 Task: Look for space in Bad Arolsen, Germany from 22nd June, 2023 to 30th June, 2023 for 2 adults in price range Rs.7000 to Rs.15000. Place can be entire place with 1  bedroom having 1 bed and 1 bathroom. Property type can be house, flat, guest house, hotel. Booking option can be shelf check-in. Required host language is English.
Action: Mouse moved to (575, 78)
Screenshot: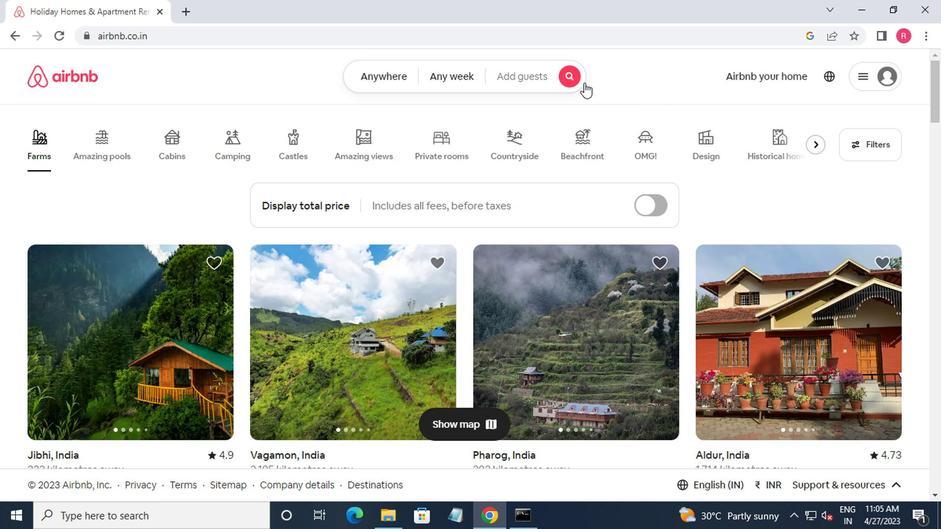 
Action: Mouse pressed left at (575, 78)
Screenshot: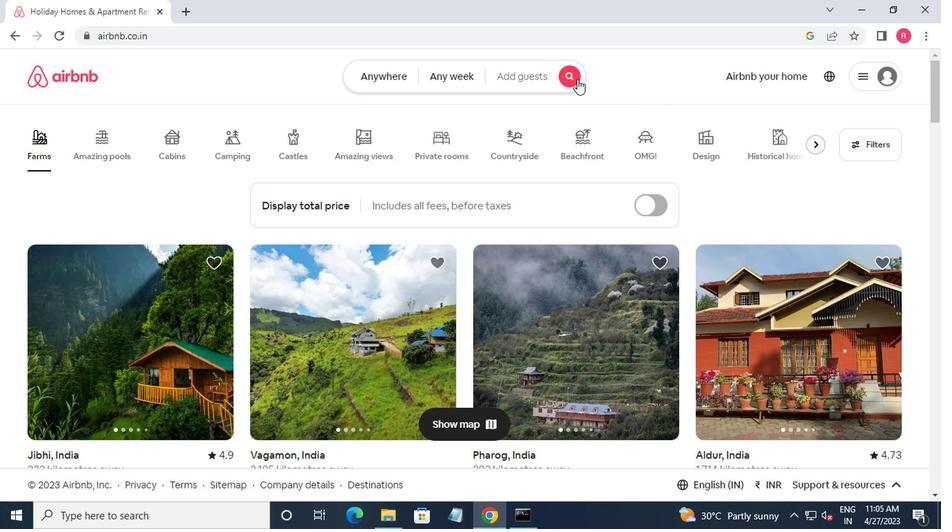 
Action: Mouse moved to (321, 131)
Screenshot: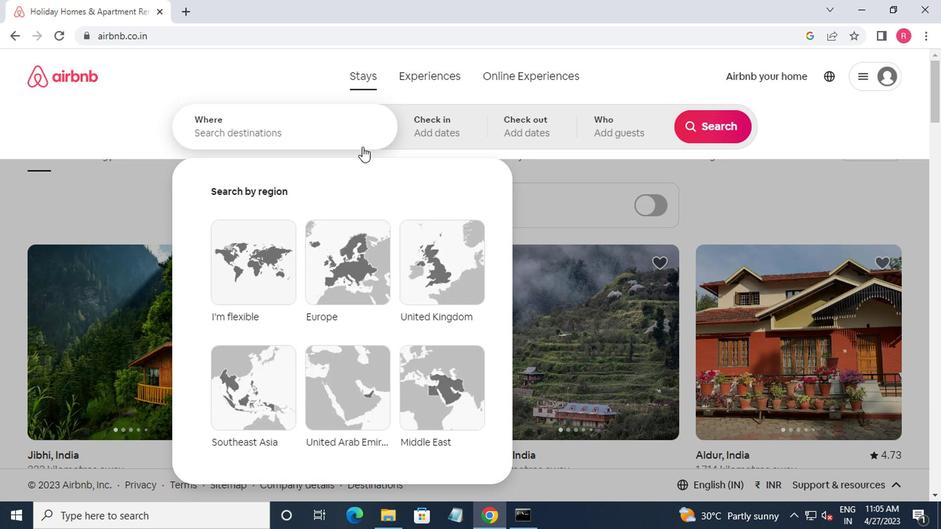 
Action: Mouse pressed left at (321, 131)
Screenshot: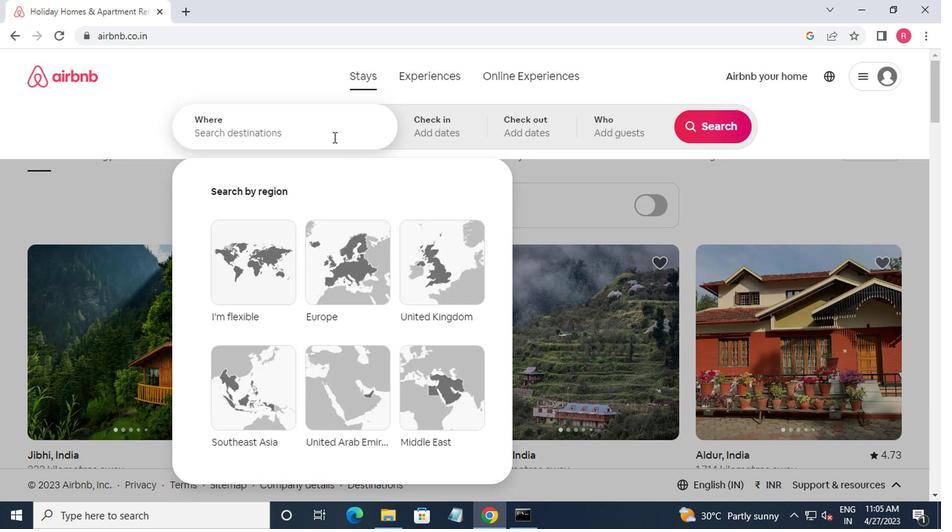 
Action: Mouse moved to (357, 167)
Screenshot: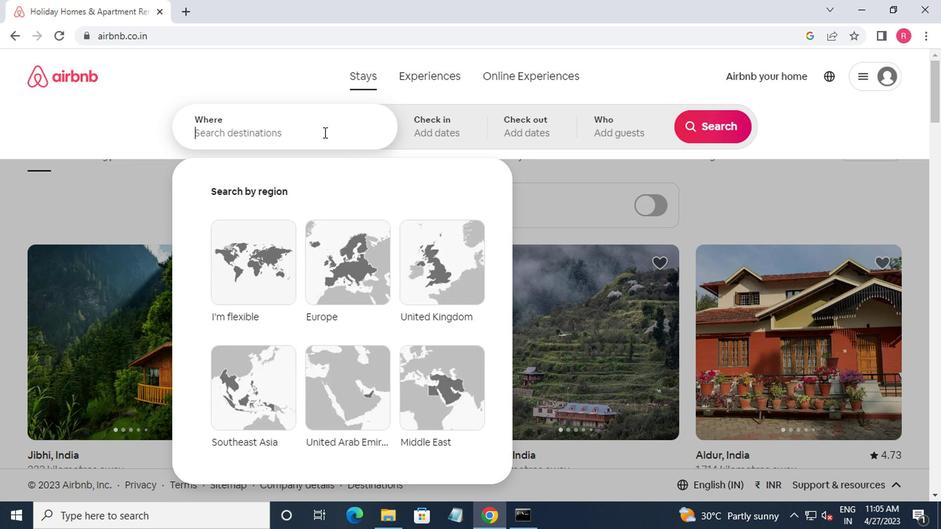 
Action: Key pressed bad<Key.space>arolsen,ger<Key.backspace><Key.down><Key.enter>
Screenshot: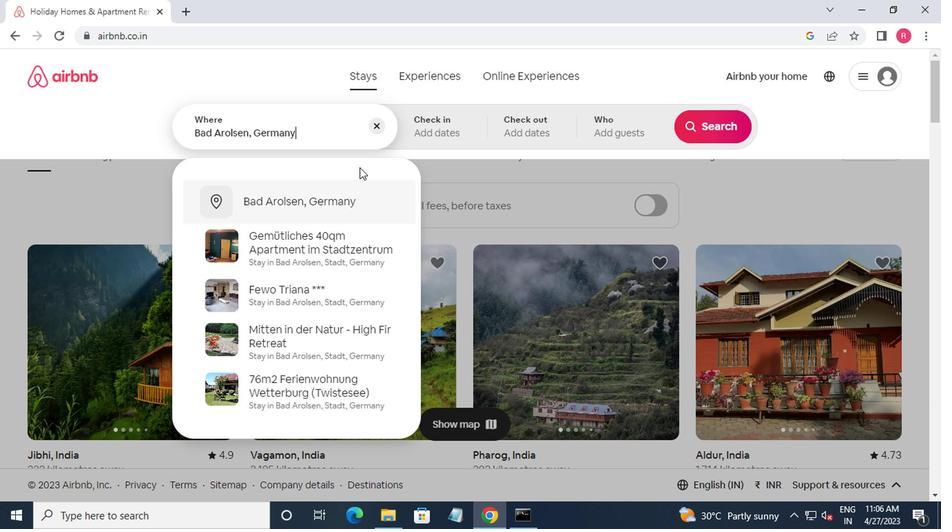 
Action: Mouse moved to (693, 239)
Screenshot: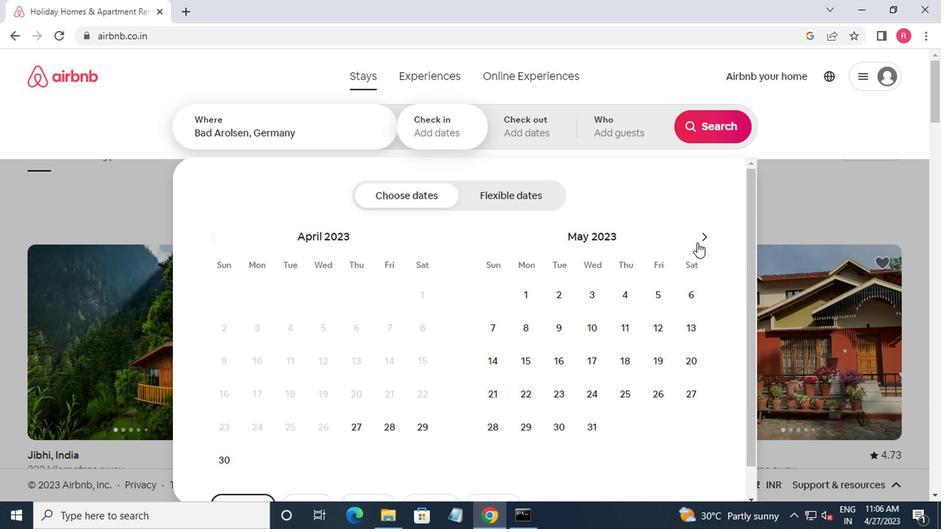 
Action: Mouse pressed left at (693, 239)
Screenshot: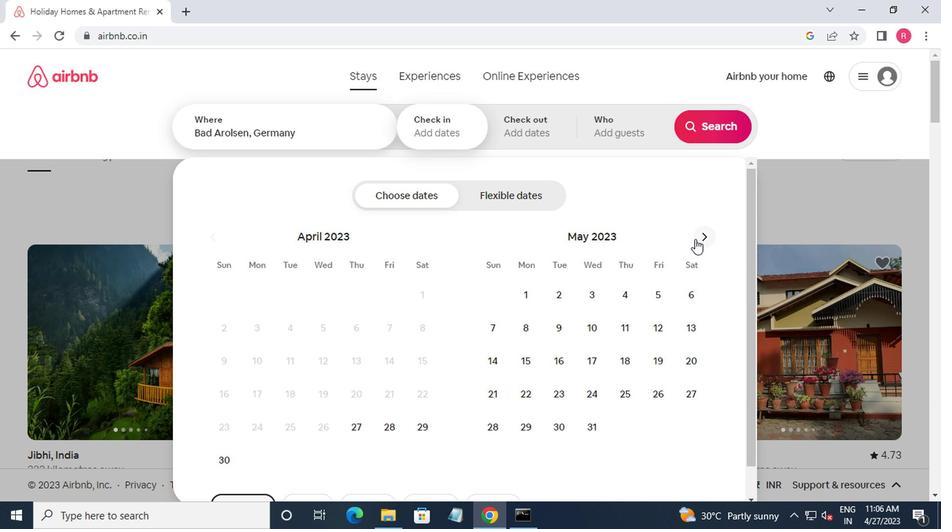 
Action: Mouse moved to (624, 391)
Screenshot: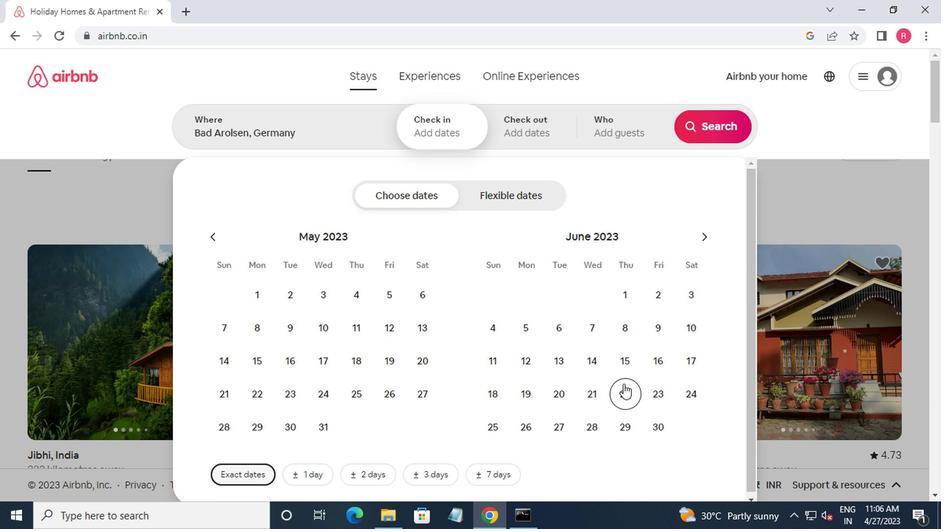 
Action: Mouse pressed left at (624, 391)
Screenshot: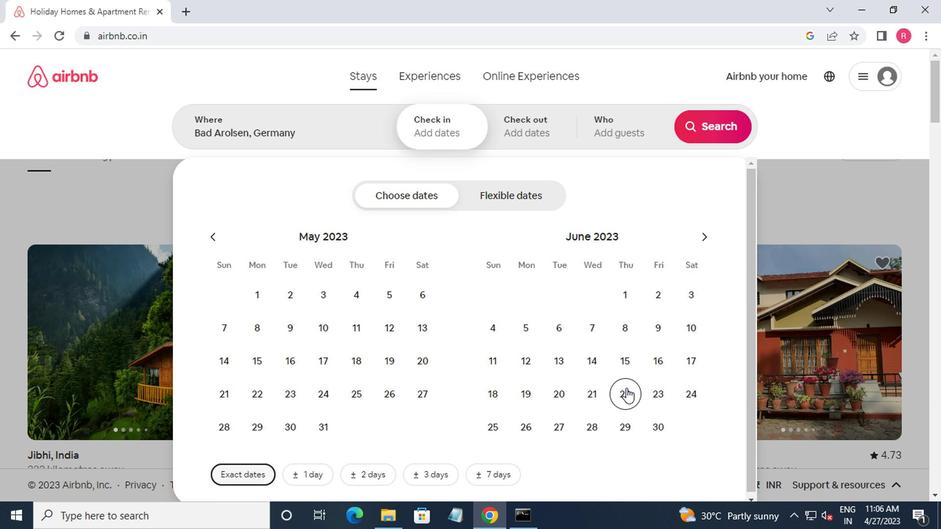 
Action: Mouse moved to (663, 424)
Screenshot: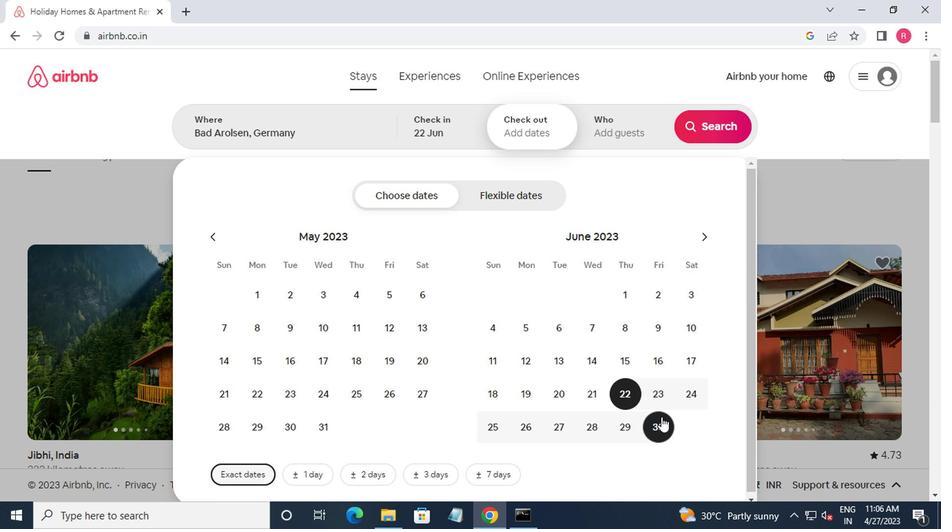
Action: Mouse pressed left at (663, 424)
Screenshot: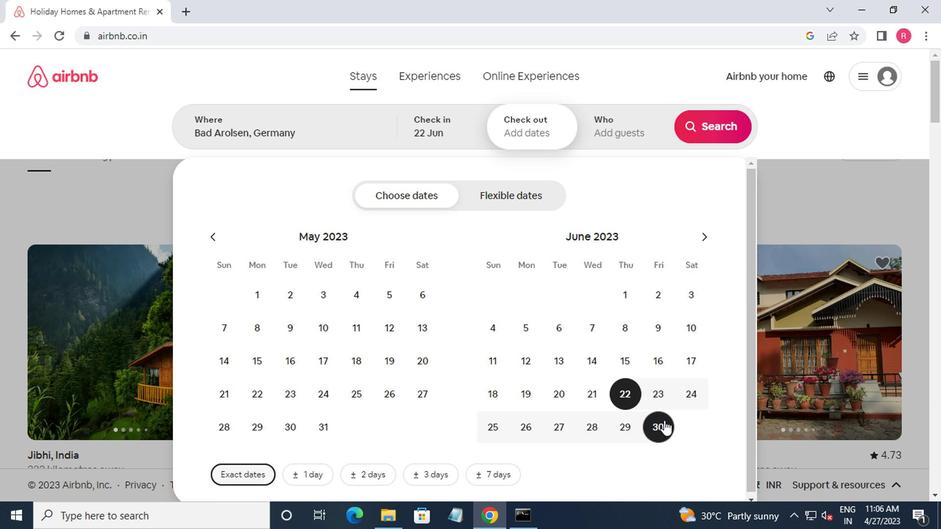
Action: Mouse moved to (602, 135)
Screenshot: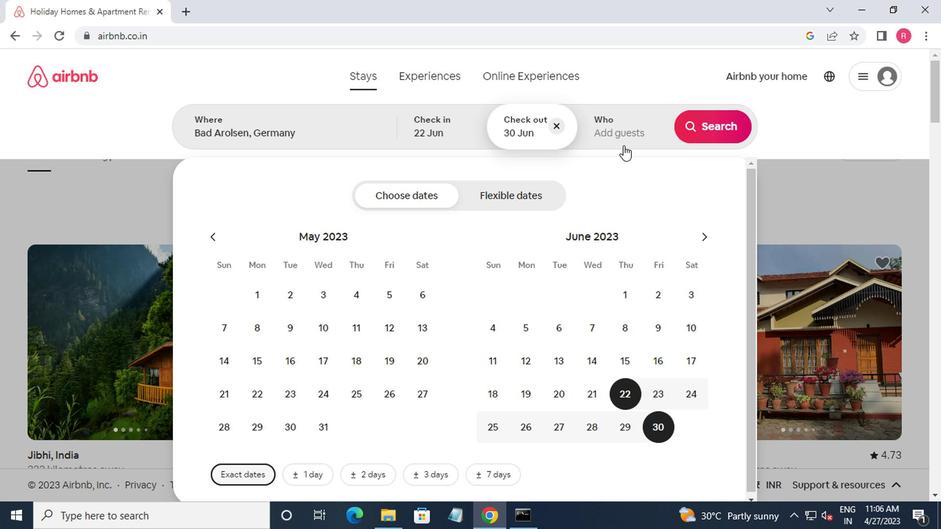 
Action: Mouse pressed left at (602, 135)
Screenshot: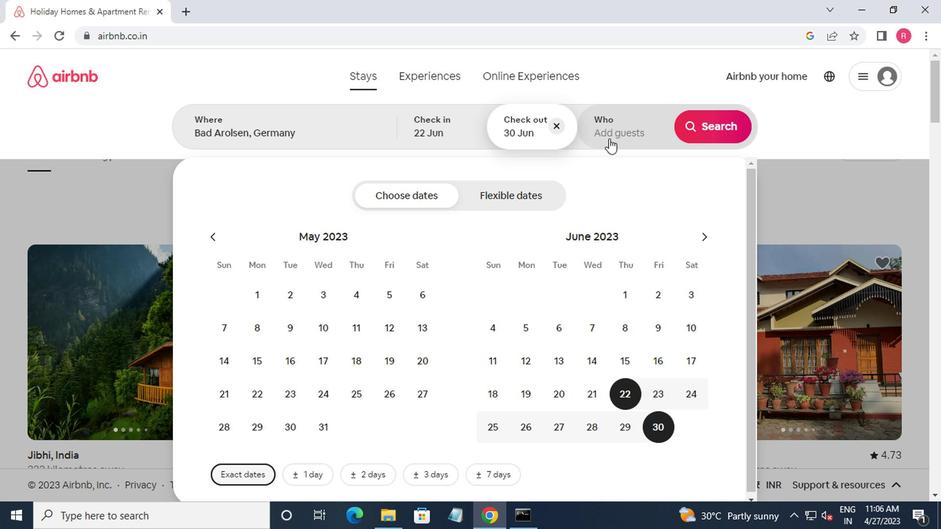 
Action: Mouse moved to (729, 206)
Screenshot: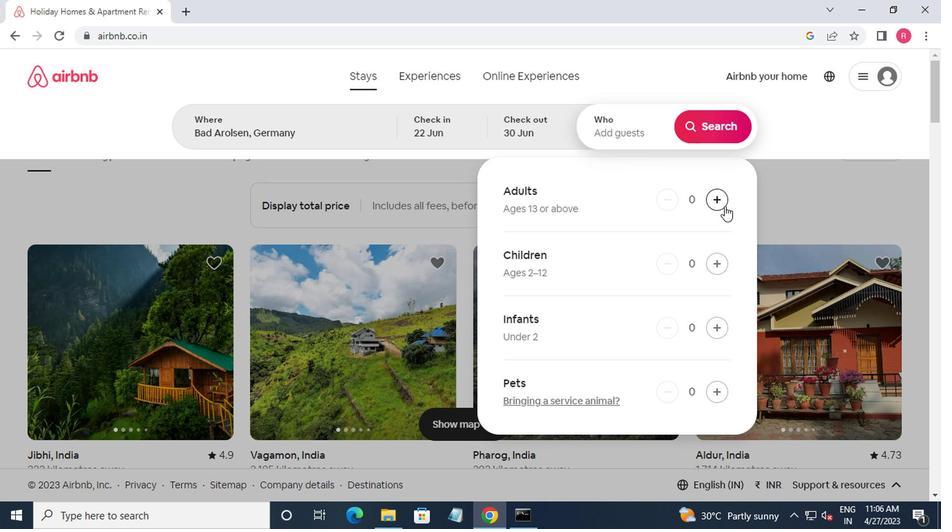 
Action: Mouse pressed left at (729, 206)
Screenshot: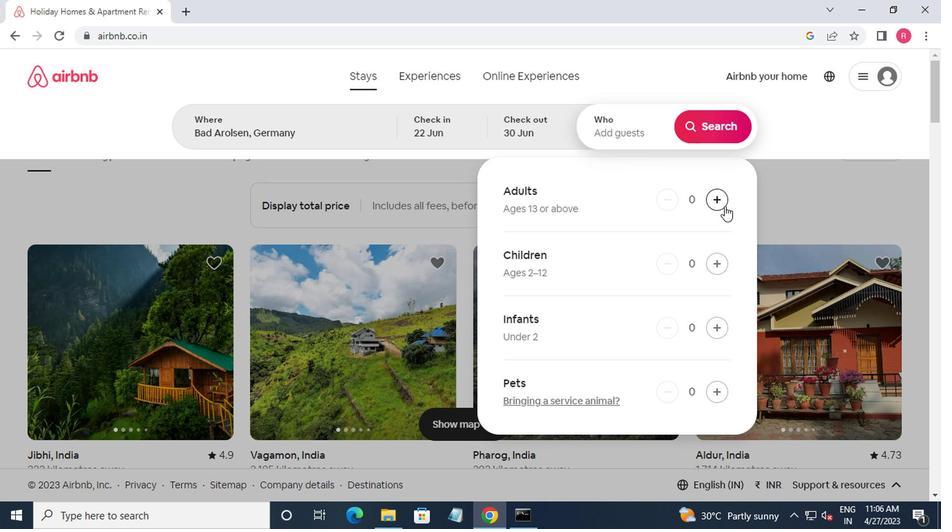 
Action: Mouse moved to (727, 204)
Screenshot: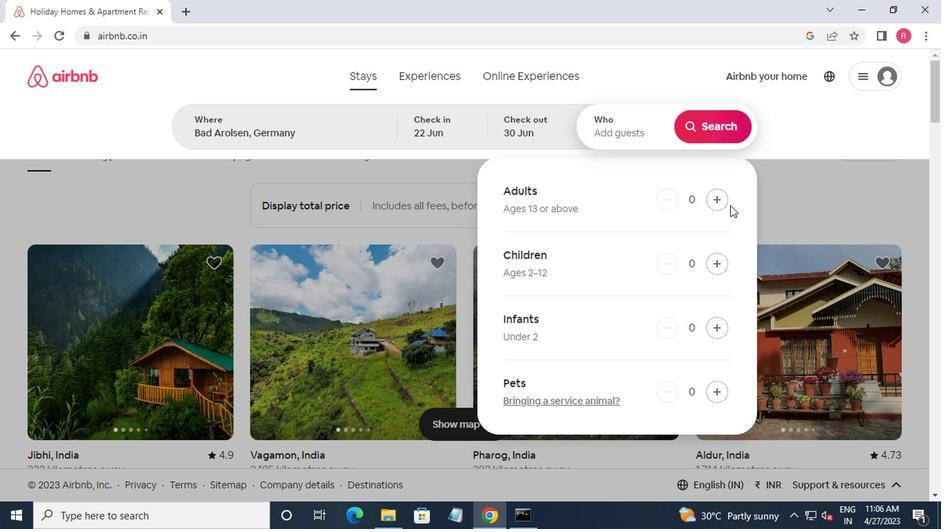 
Action: Mouse pressed left at (727, 204)
Screenshot: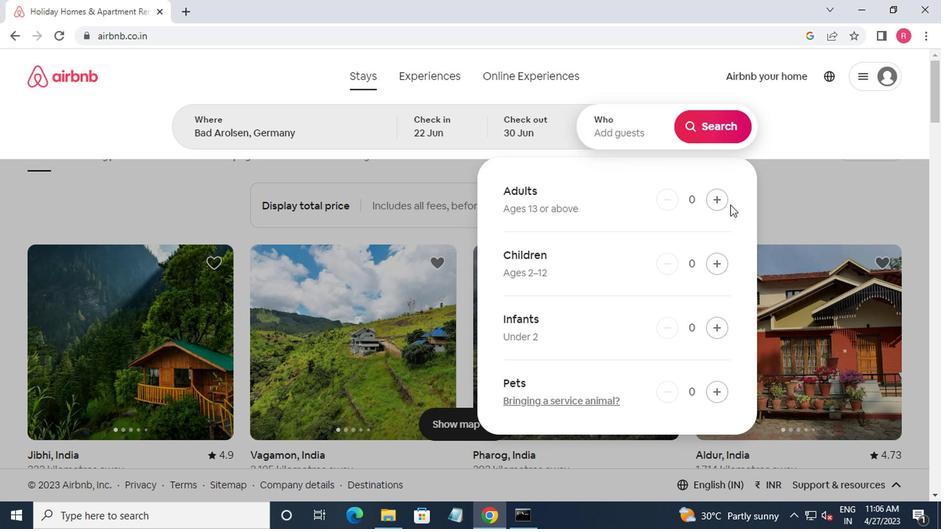 
Action: Mouse moved to (721, 202)
Screenshot: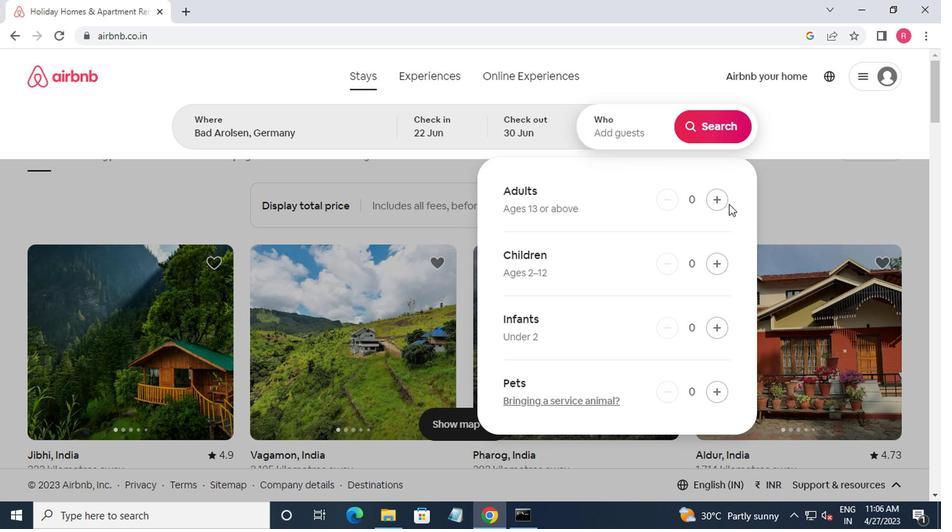 
Action: Mouse pressed left at (721, 202)
Screenshot: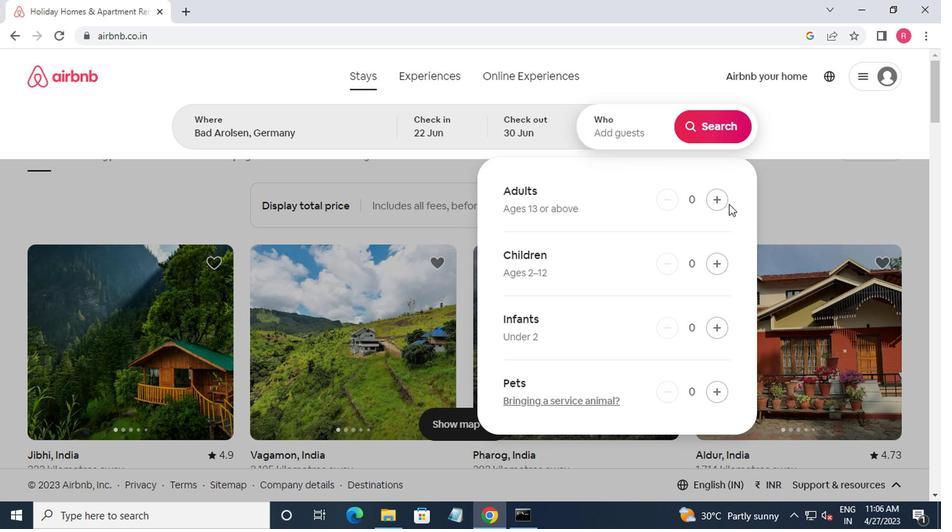 
Action: Mouse pressed left at (721, 202)
Screenshot: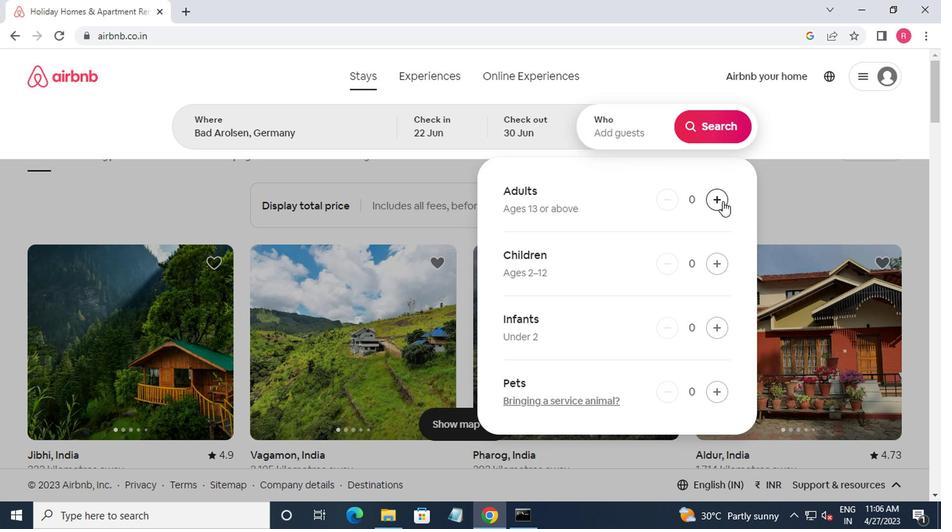 
Action: Mouse moved to (705, 136)
Screenshot: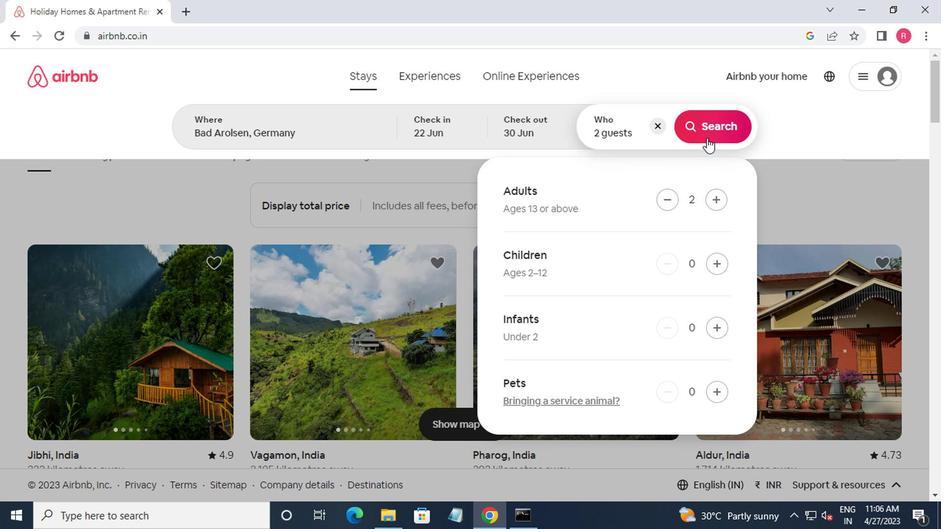 
Action: Mouse pressed left at (705, 136)
Screenshot: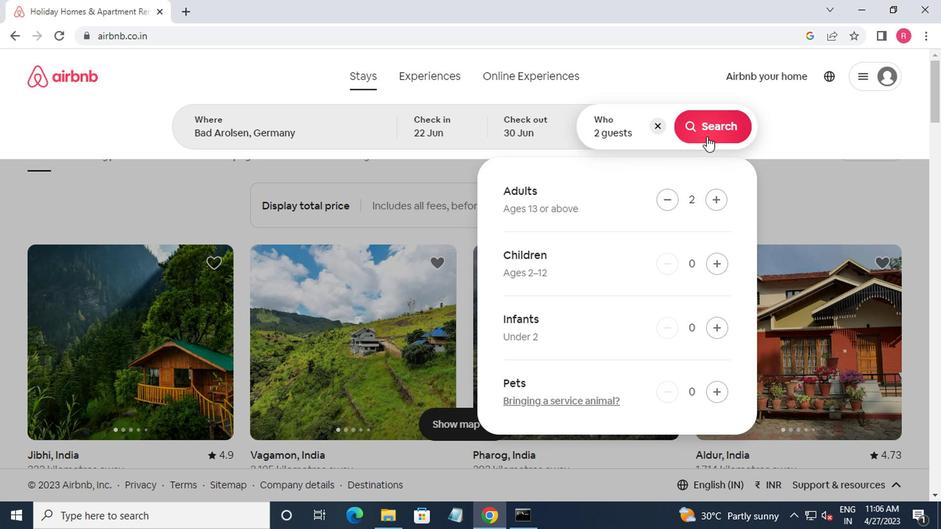 
Action: Mouse moved to (894, 133)
Screenshot: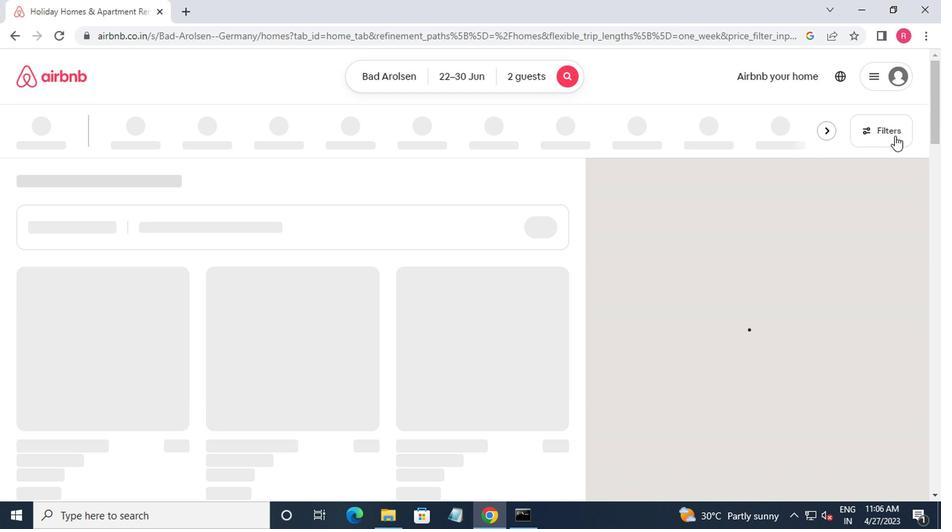 
Action: Mouse pressed left at (894, 133)
Screenshot: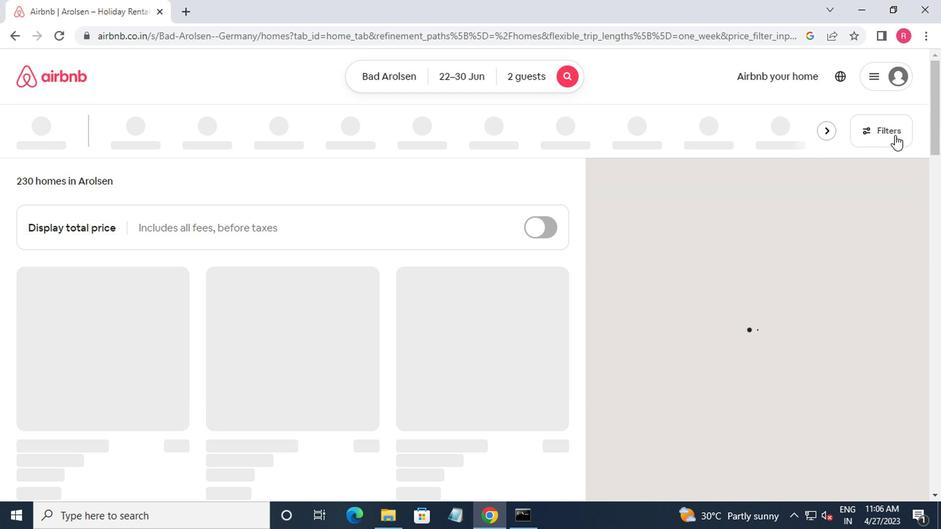
Action: Mouse moved to (380, 309)
Screenshot: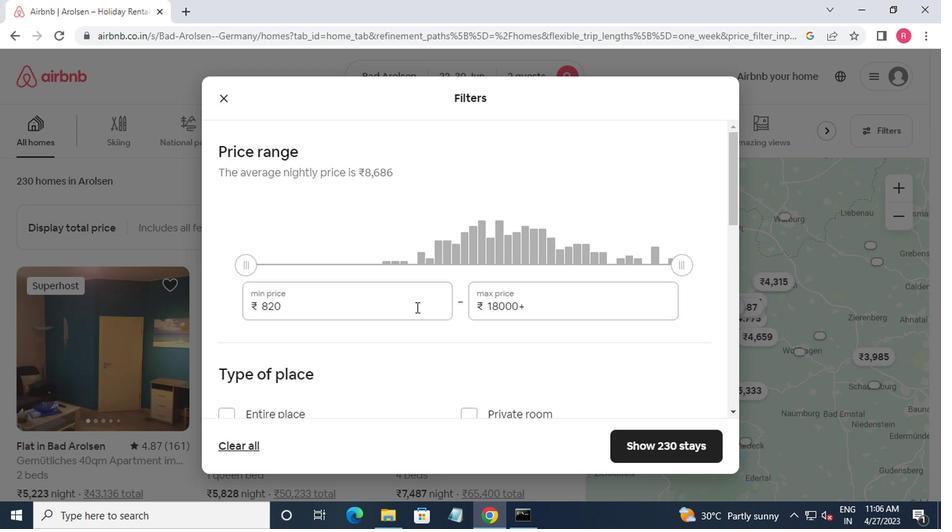 
Action: Mouse pressed left at (380, 309)
Screenshot: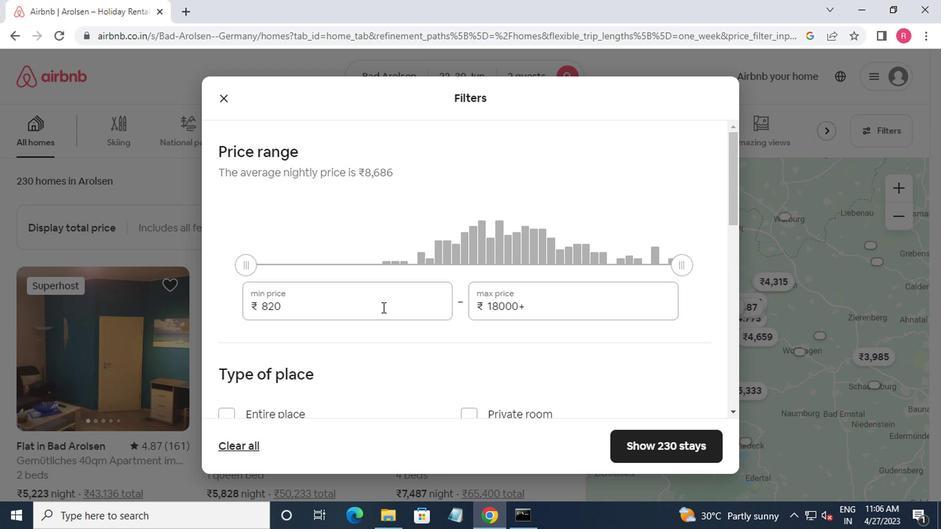 
Action: Mouse moved to (385, 312)
Screenshot: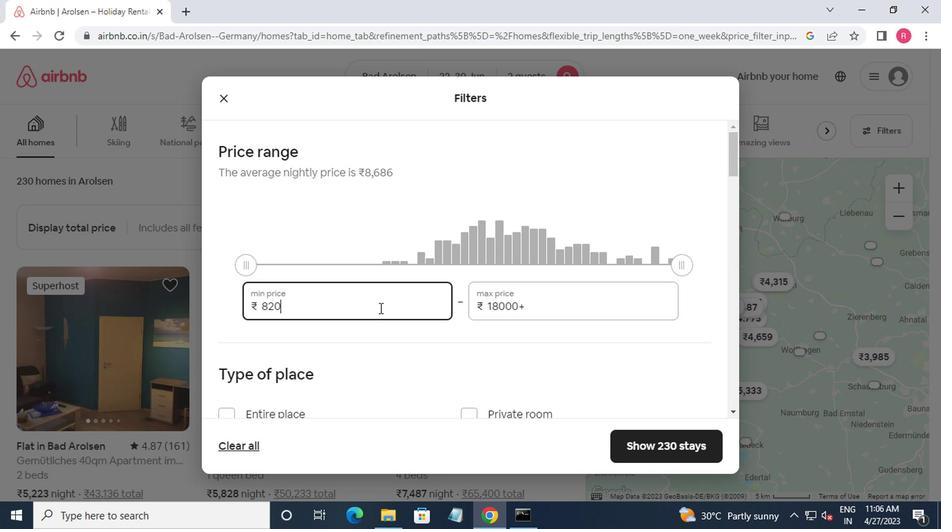 
Action: Key pressed <Key.backspace><Key.backspace><Key.backspace><Key.backspace>7000<Key.tab>1<Key.backspace><Key.backspace><Key.backspace><Key.backspace><Key.backspace>5000
Screenshot: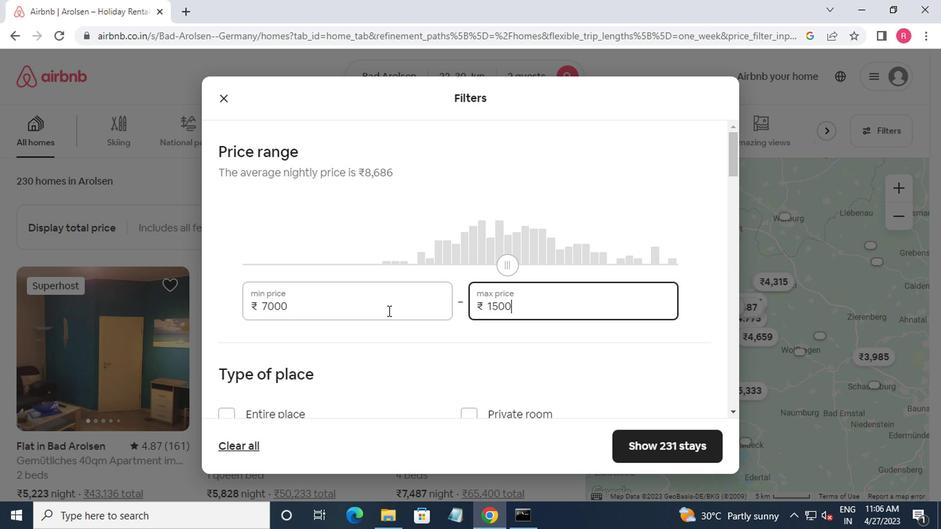 
Action: Mouse moved to (241, 289)
Screenshot: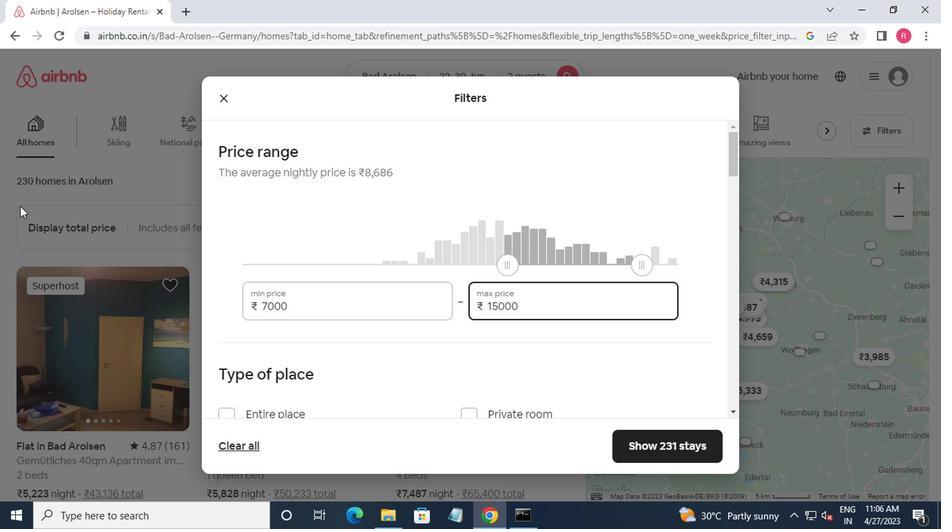 
Action: Mouse scrolled (241, 289) with delta (0, 0)
Screenshot: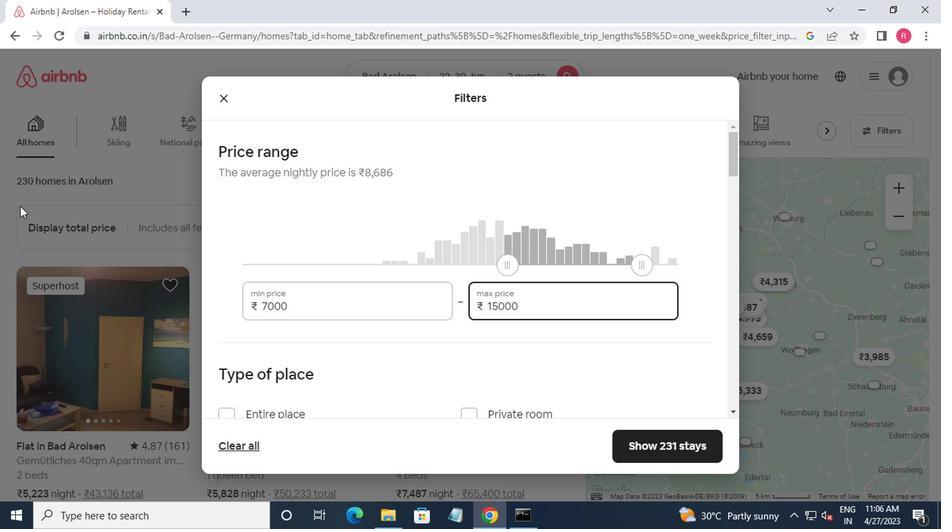 
Action: Mouse moved to (293, 297)
Screenshot: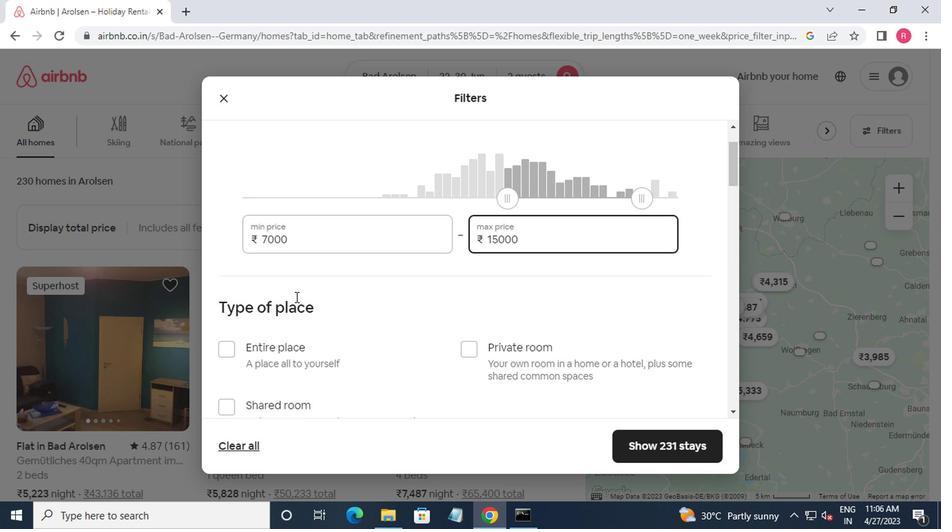 
Action: Mouse scrolled (293, 296) with delta (0, 0)
Screenshot: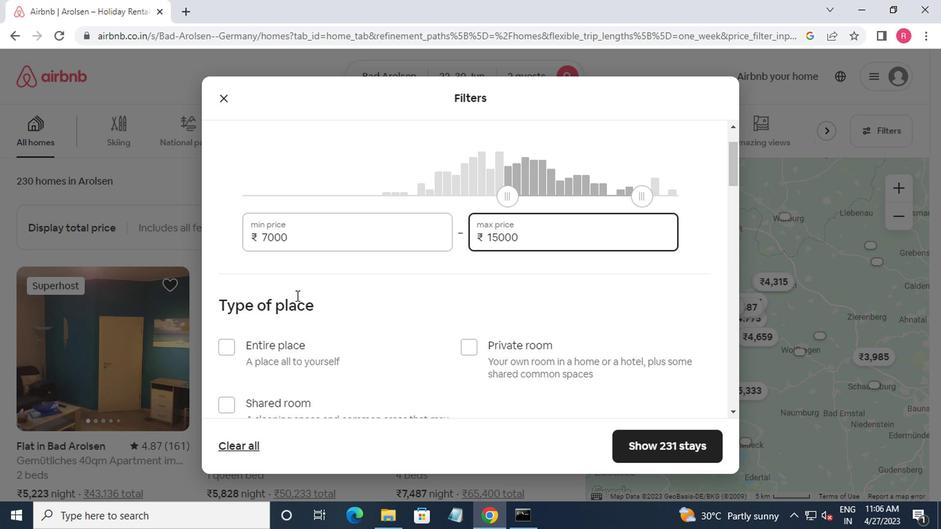 
Action: Mouse moved to (221, 282)
Screenshot: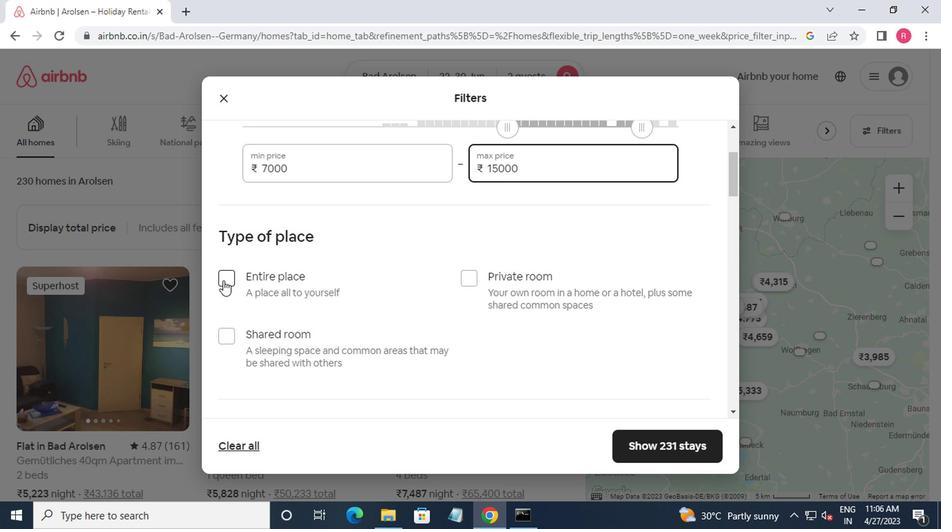 
Action: Mouse pressed left at (221, 282)
Screenshot: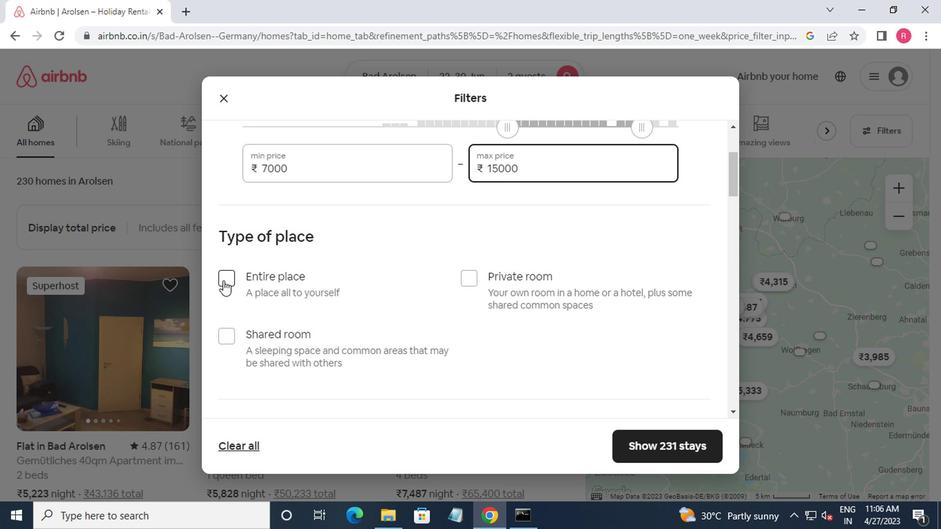
Action: Mouse moved to (235, 288)
Screenshot: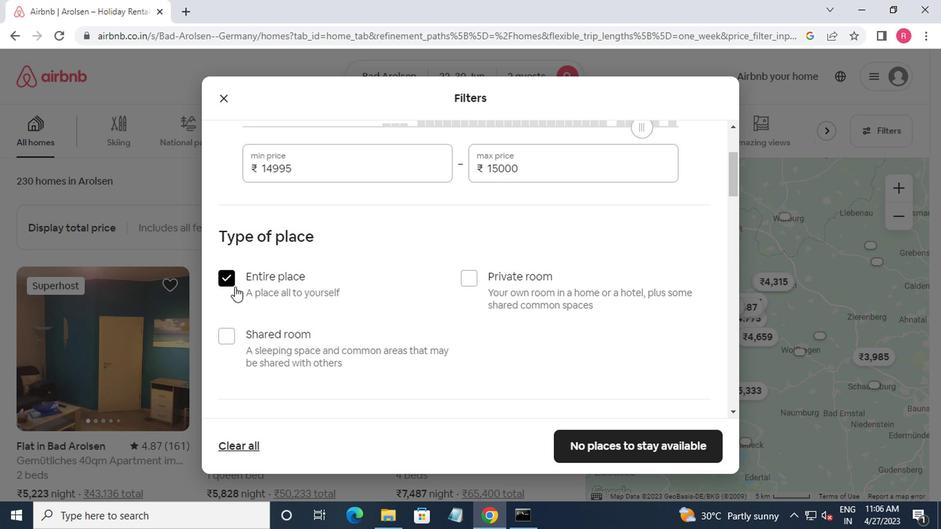 
Action: Mouse scrolled (235, 287) with delta (0, 0)
Screenshot: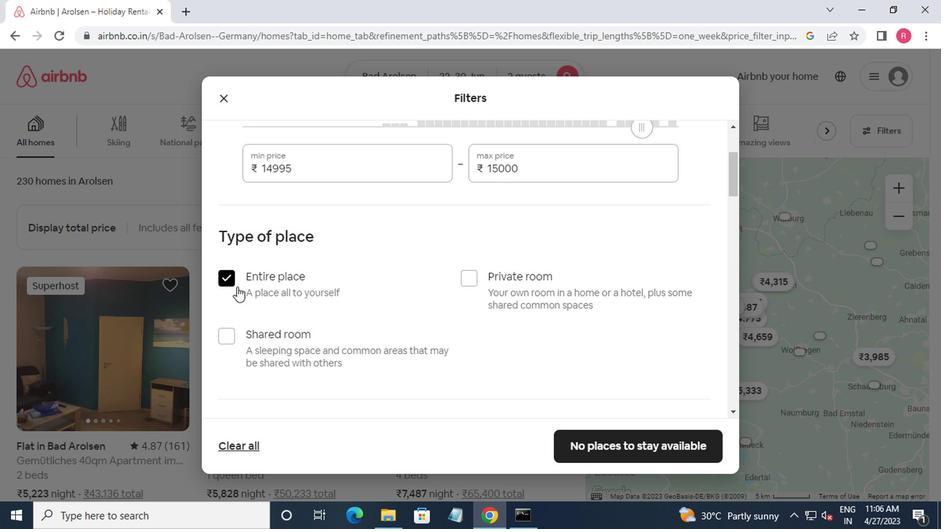 
Action: Mouse moved to (237, 287)
Screenshot: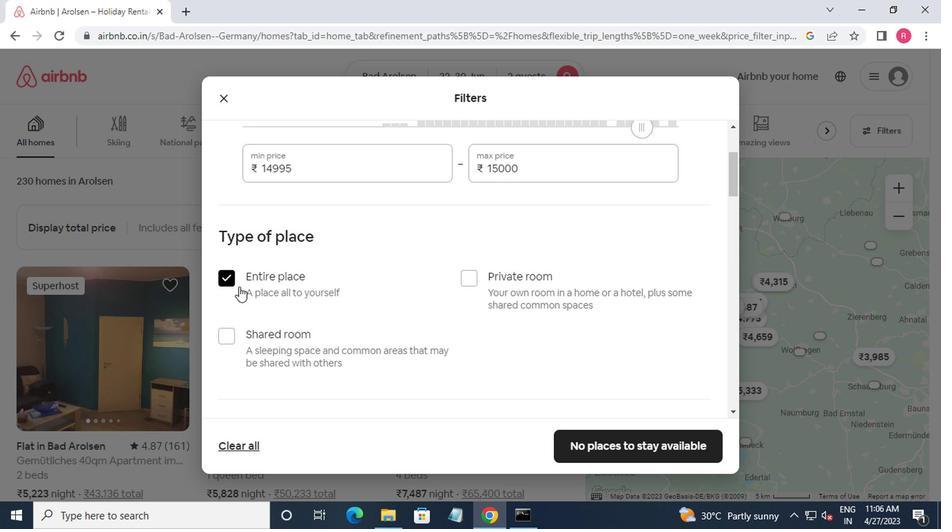 
Action: Mouse scrolled (237, 287) with delta (0, 0)
Screenshot: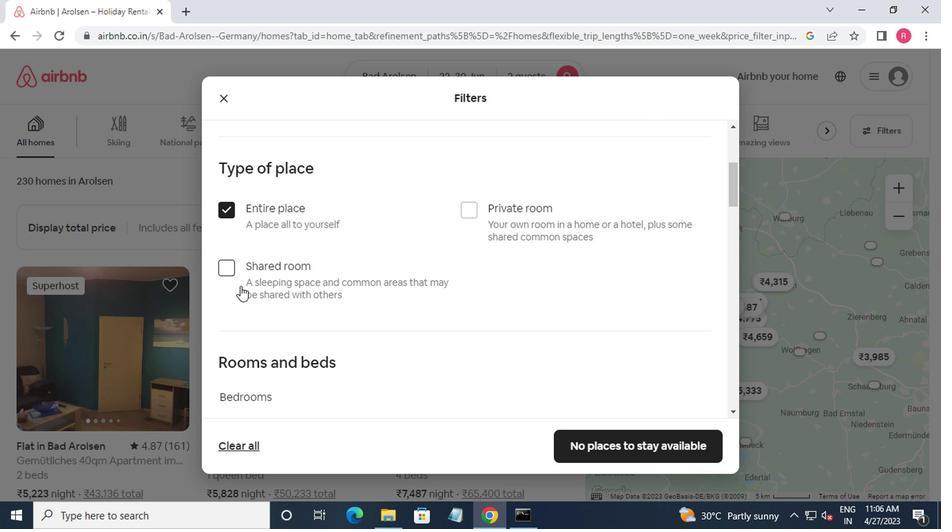 
Action: Mouse moved to (287, 307)
Screenshot: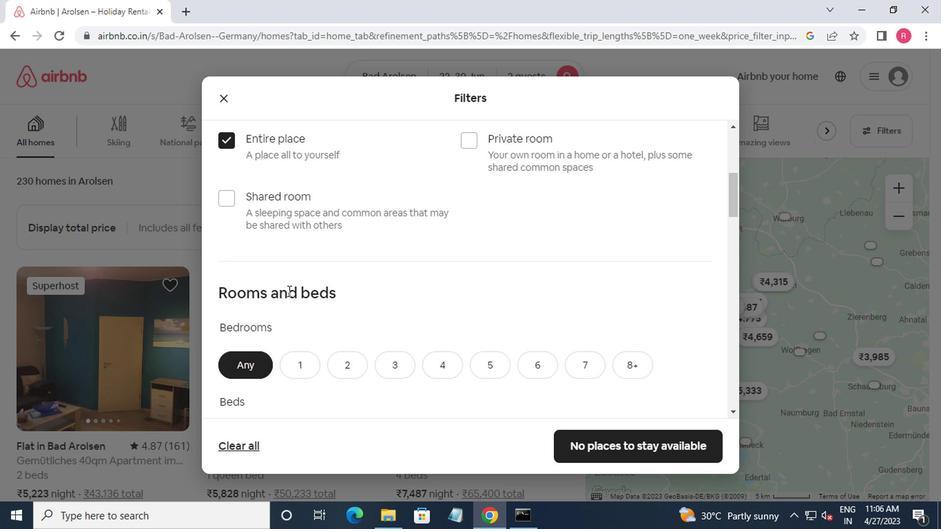 
Action: Mouse scrolled (287, 307) with delta (0, 0)
Screenshot: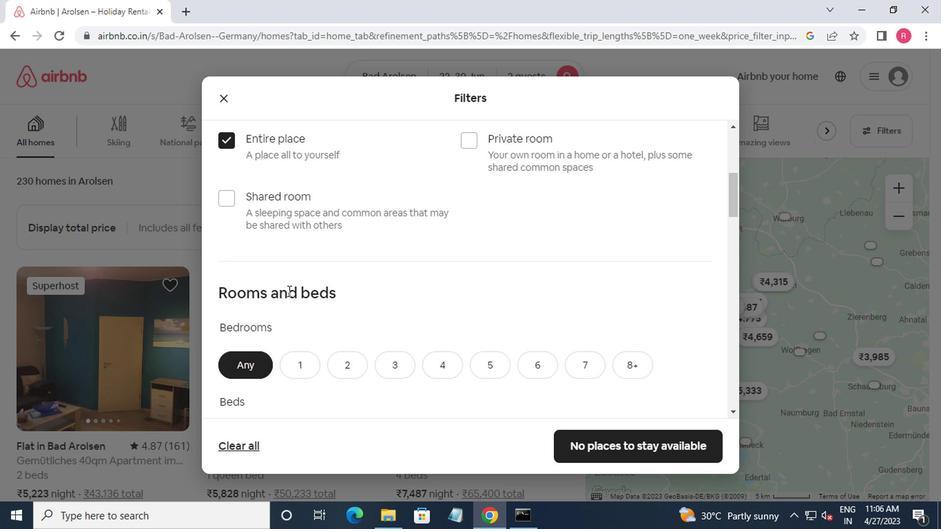 
Action: Mouse moved to (287, 311)
Screenshot: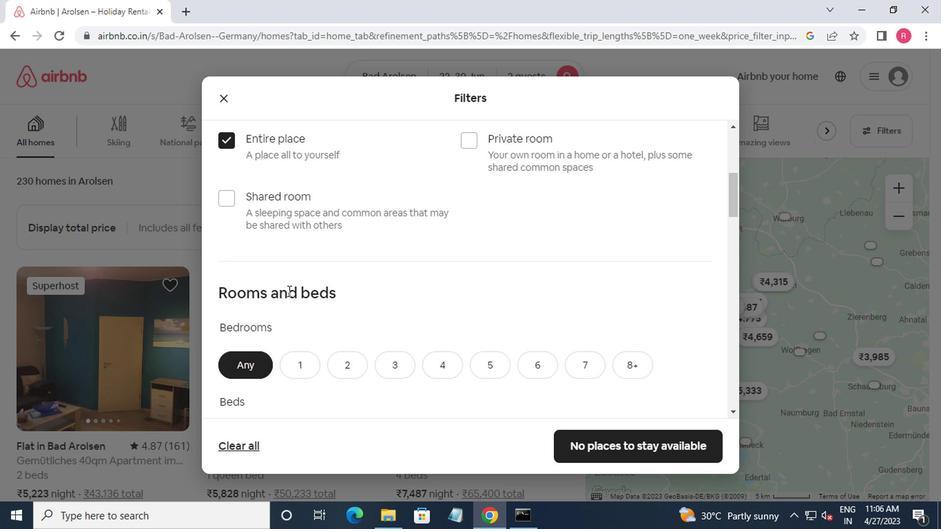 
Action: Mouse scrolled (287, 310) with delta (0, 0)
Screenshot: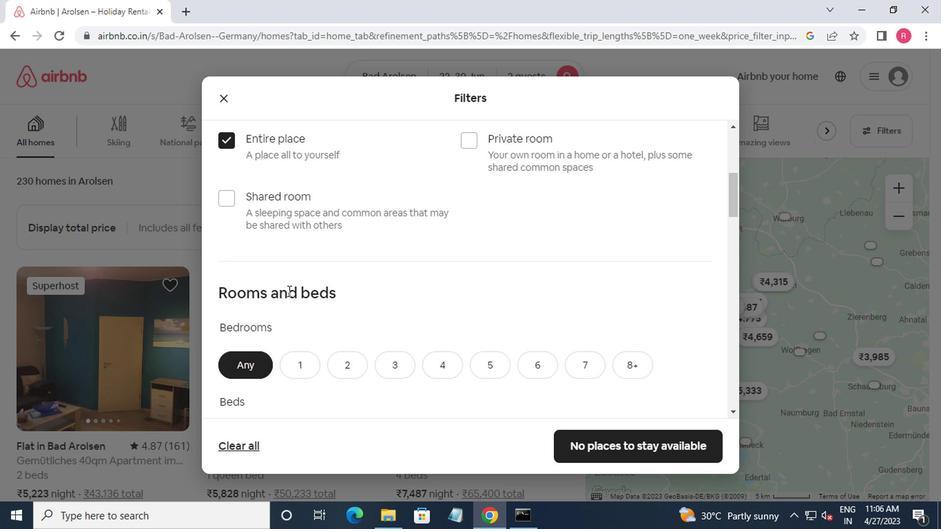 
Action: Mouse moved to (287, 312)
Screenshot: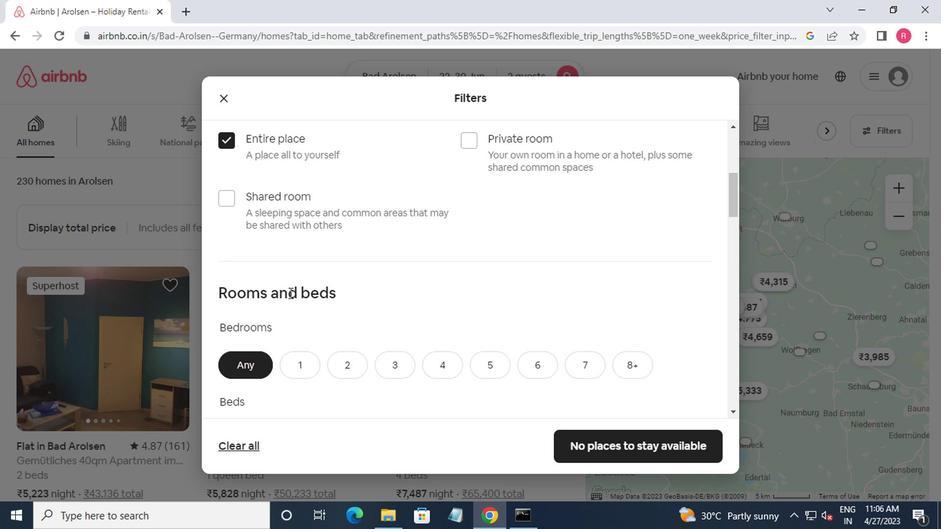 
Action: Mouse scrolled (287, 311) with delta (0, 0)
Screenshot: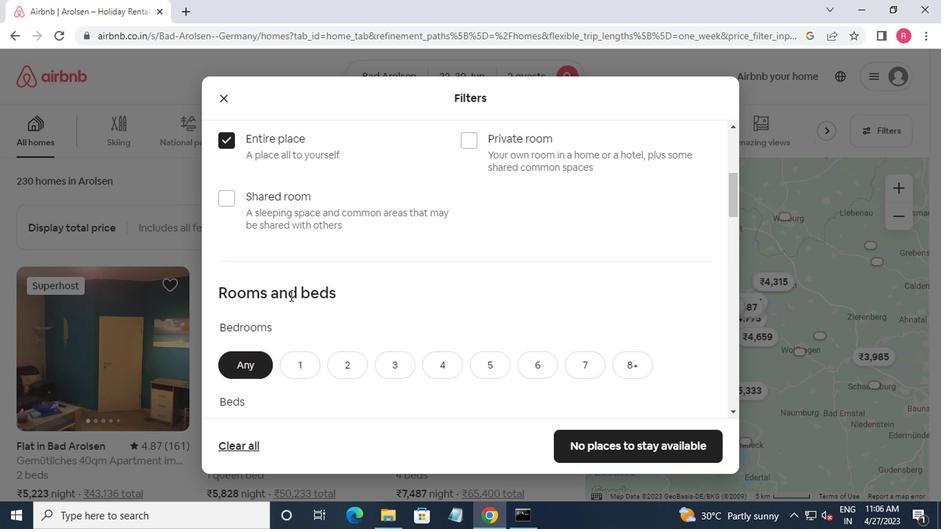 
Action: Mouse moved to (293, 157)
Screenshot: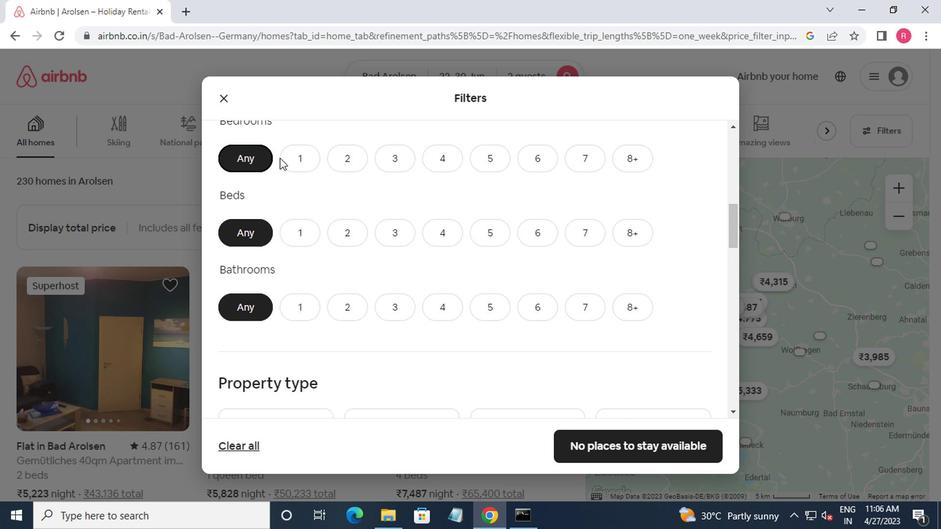 
Action: Mouse pressed left at (293, 157)
Screenshot: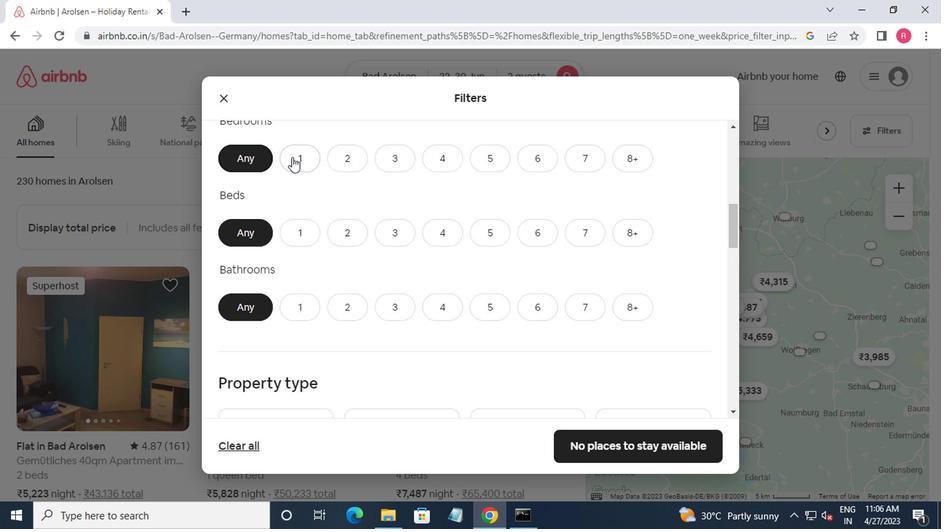 
Action: Mouse moved to (313, 234)
Screenshot: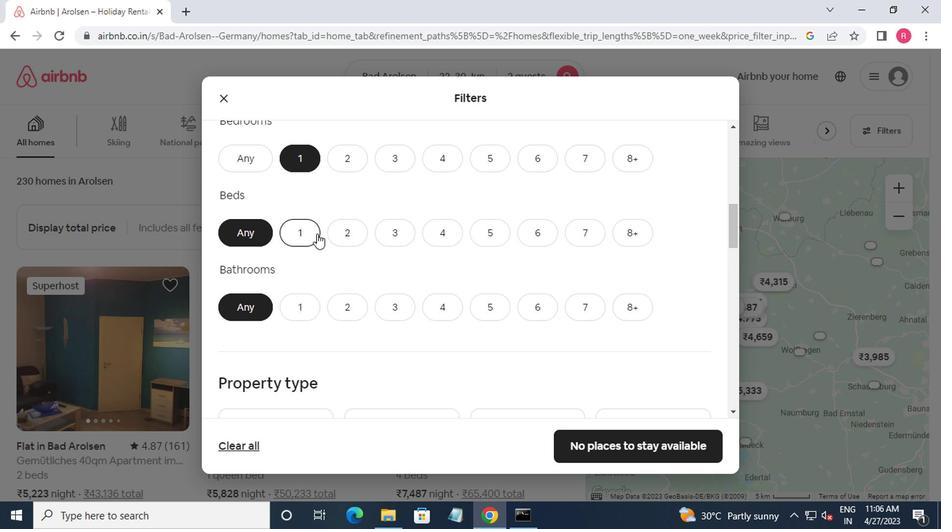 
Action: Mouse pressed left at (313, 234)
Screenshot: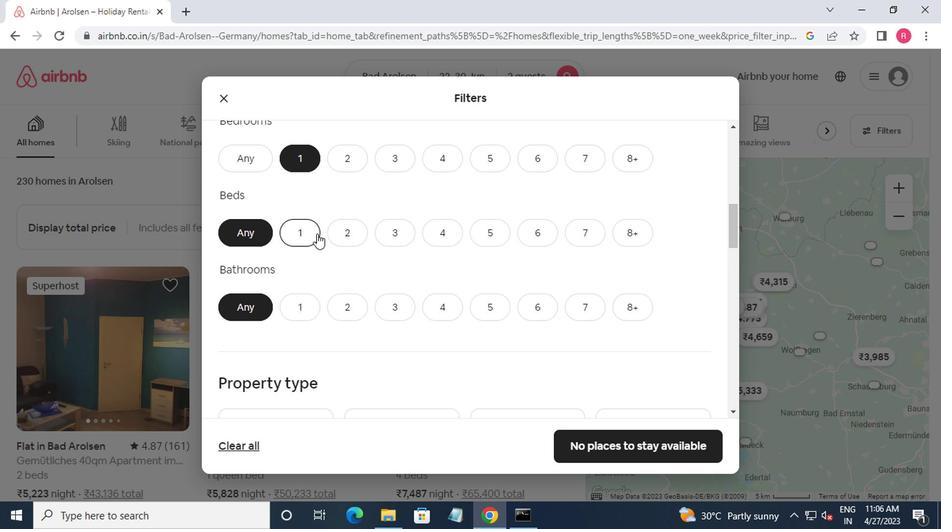 
Action: Mouse moved to (289, 319)
Screenshot: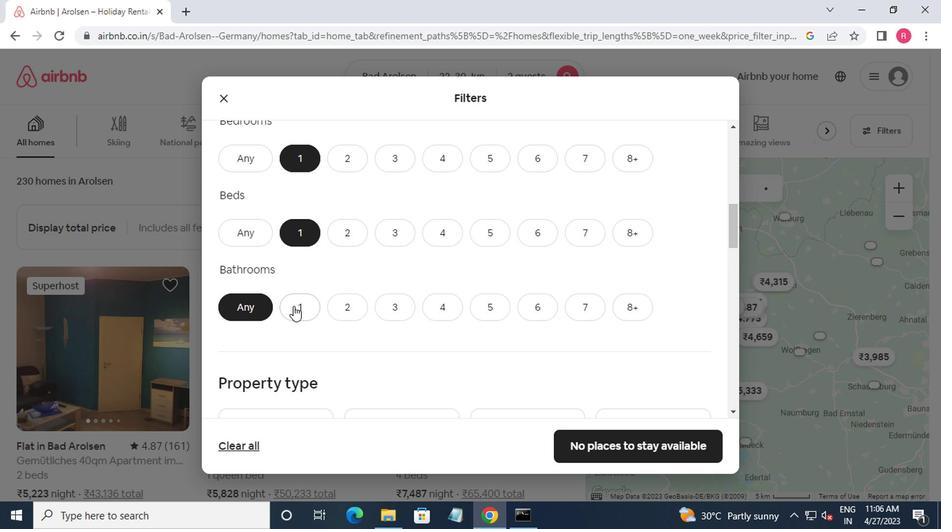 
Action: Mouse pressed left at (289, 319)
Screenshot: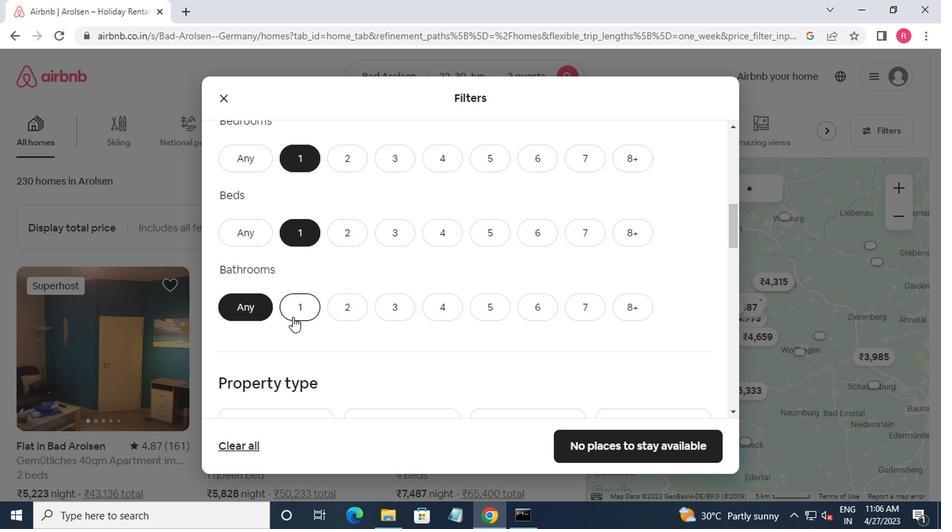 
Action: Mouse moved to (289, 317)
Screenshot: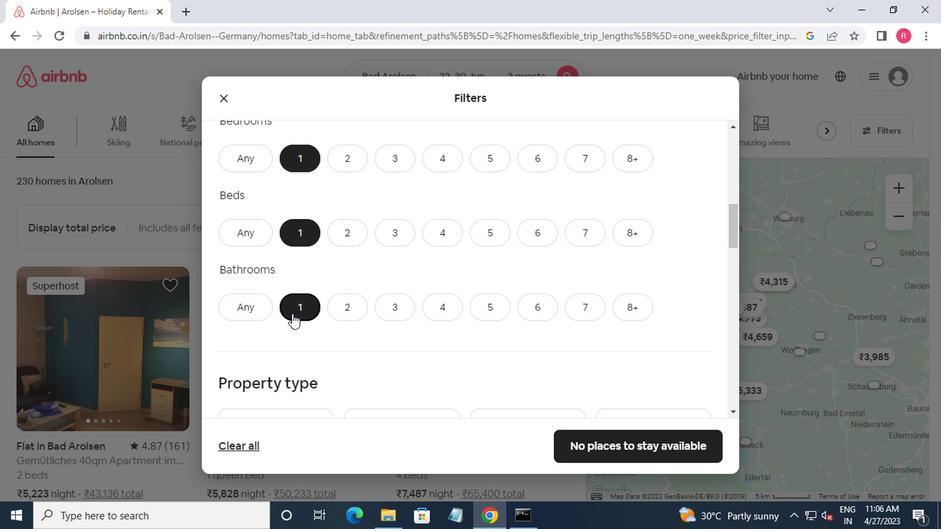 
Action: Mouse scrolled (289, 316) with delta (0, 0)
Screenshot: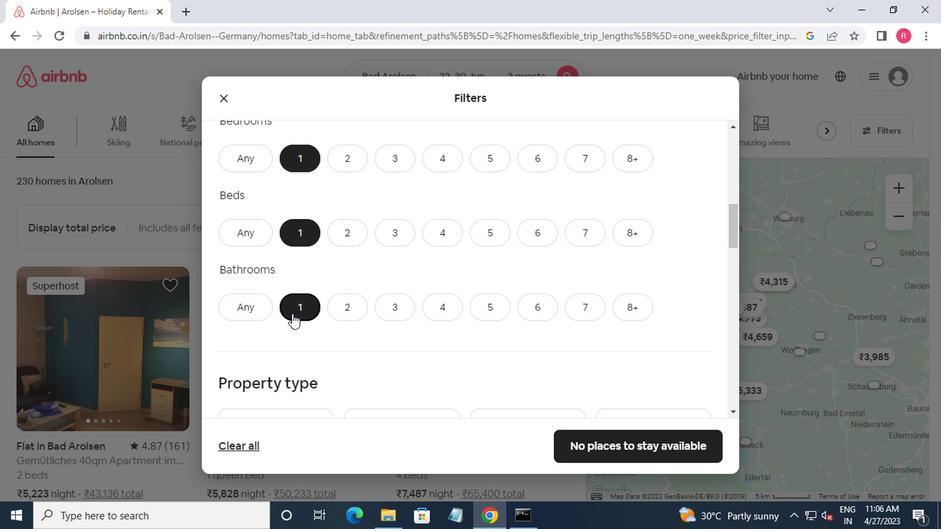 
Action: Mouse moved to (292, 317)
Screenshot: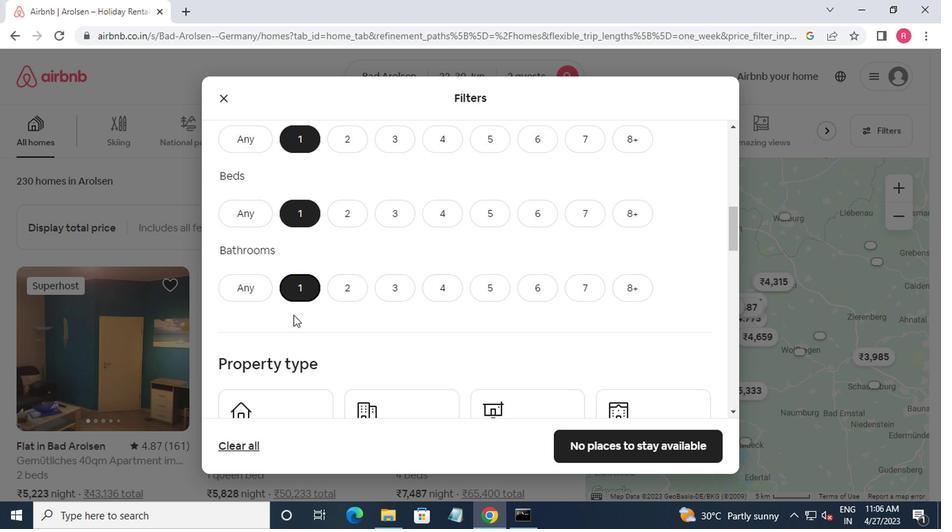 
Action: Mouse scrolled (292, 317) with delta (0, 0)
Screenshot: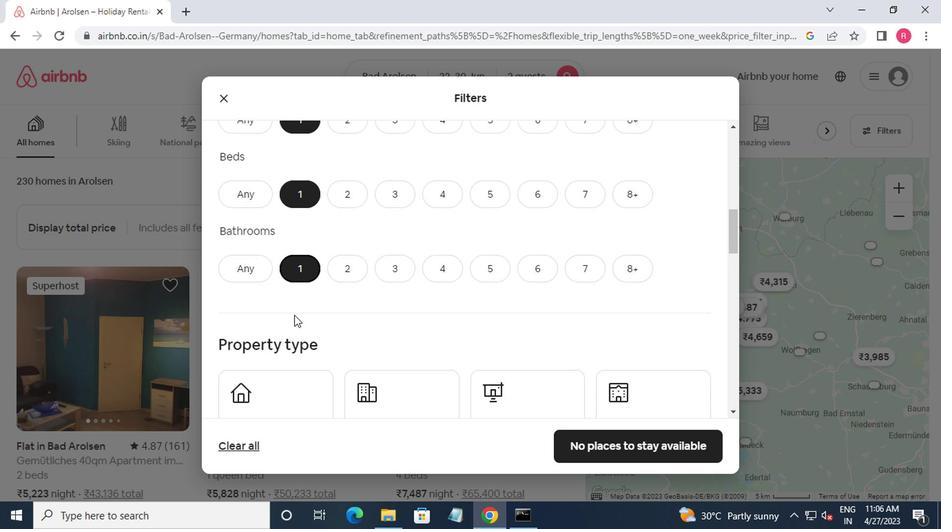 
Action: Mouse moved to (263, 327)
Screenshot: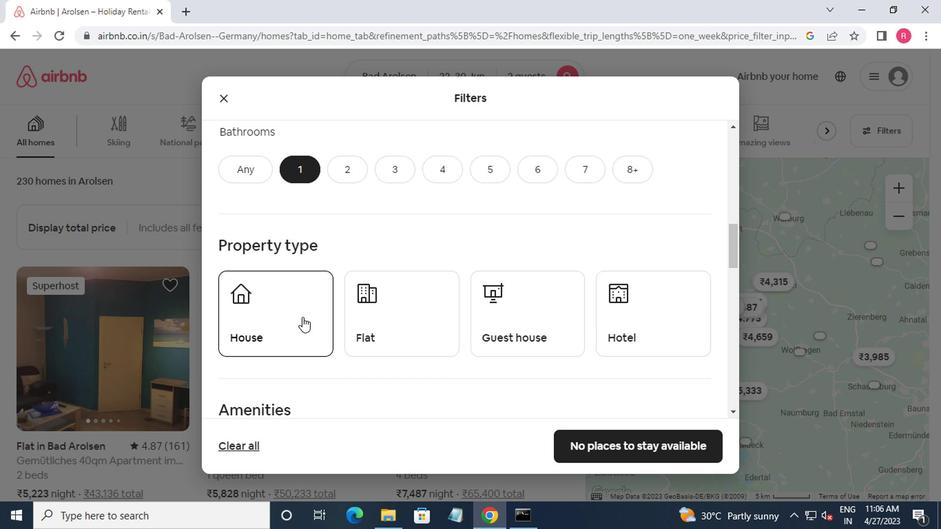
Action: Mouse pressed left at (263, 327)
Screenshot: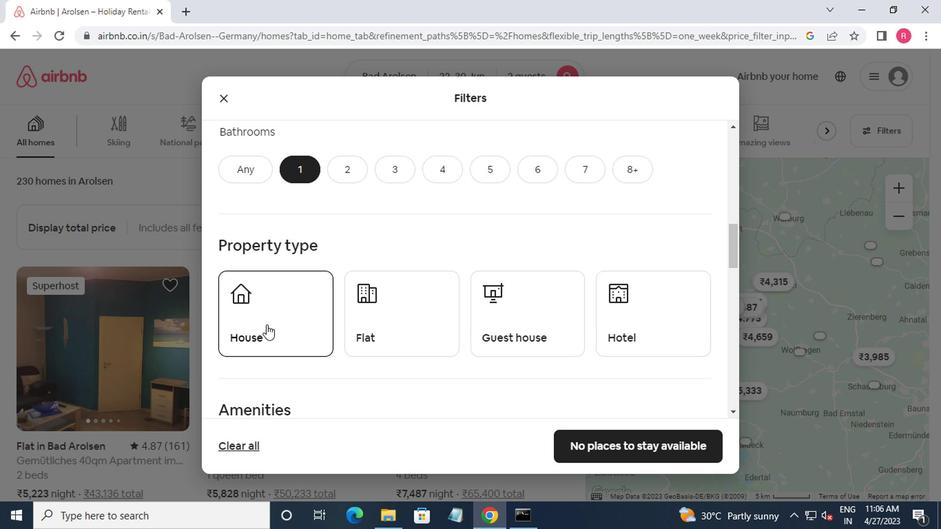 
Action: Mouse moved to (362, 330)
Screenshot: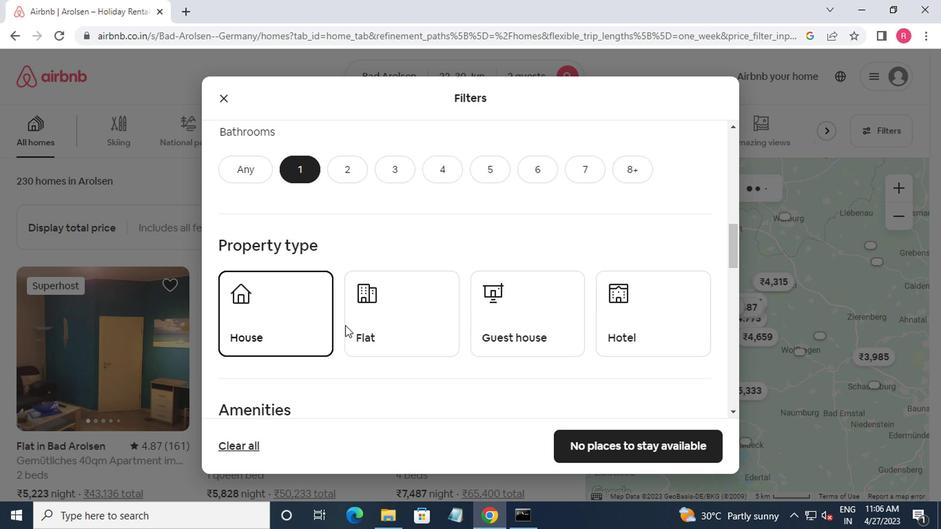 
Action: Mouse pressed left at (362, 330)
Screenshot: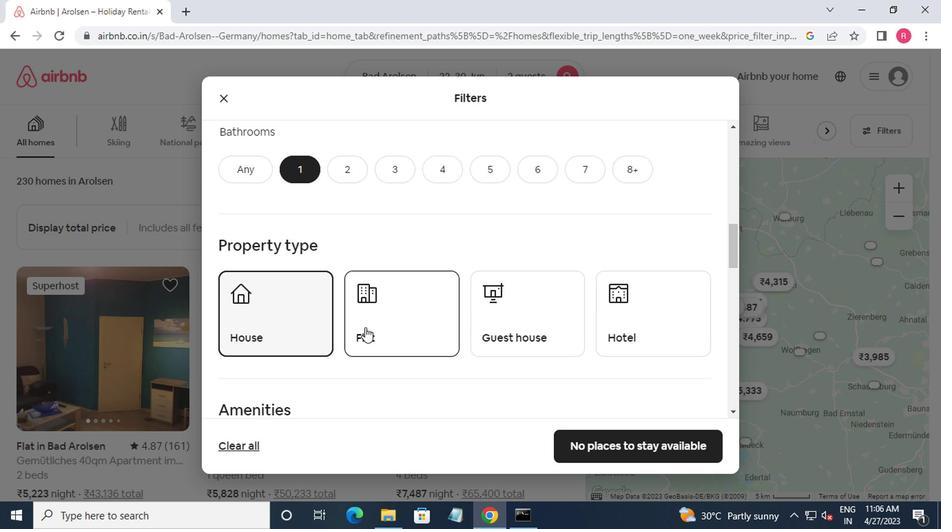 
Action: Mouse moved to (503, 330)
Screenshot: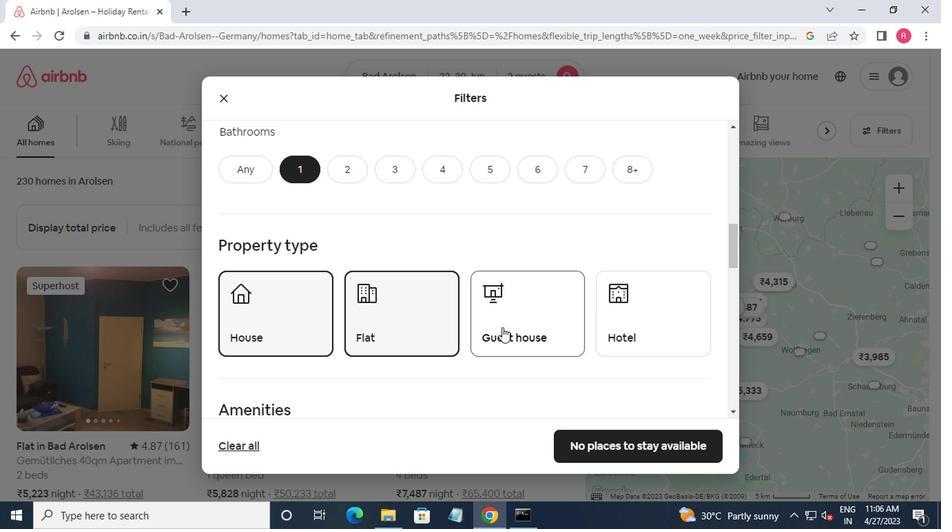 
Action: Mouse pressed left at (503, 330)
Screenshot: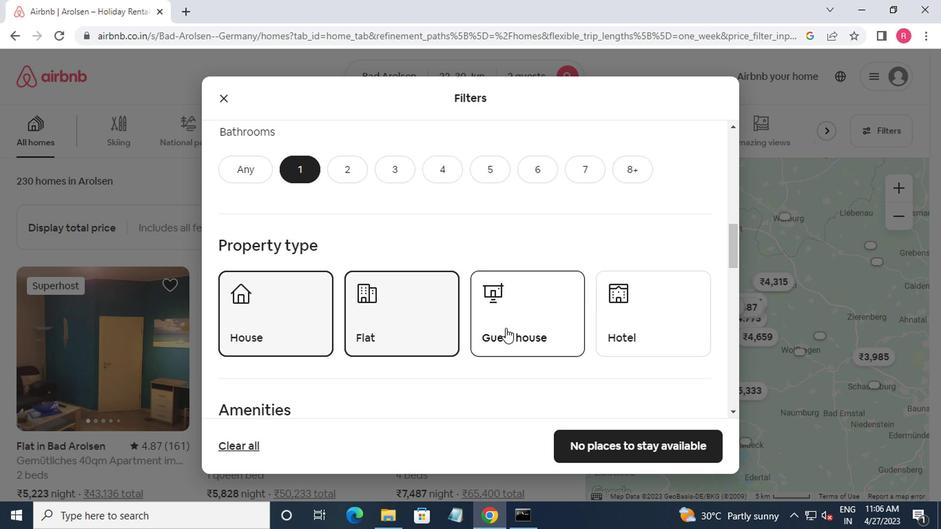 
Action: Mouse moved to (611, 325)
Screenshot: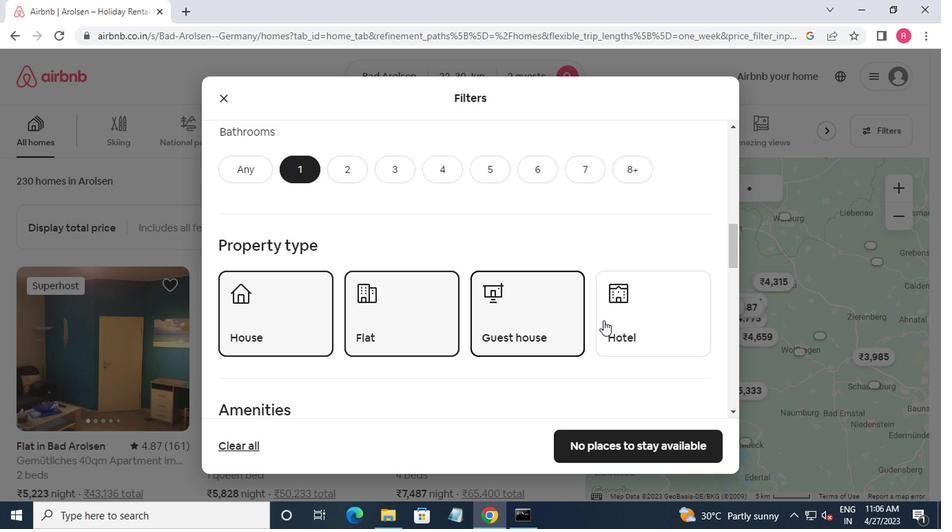 
Action: Mouse pressed left at (611, 325)
Screenshot: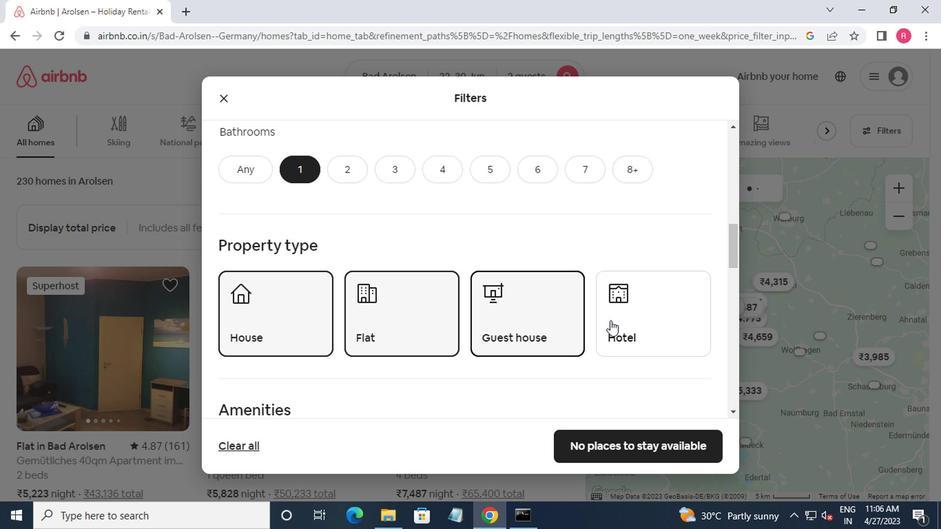 
Action: Mouse moved to (622, 332)
Screenshot: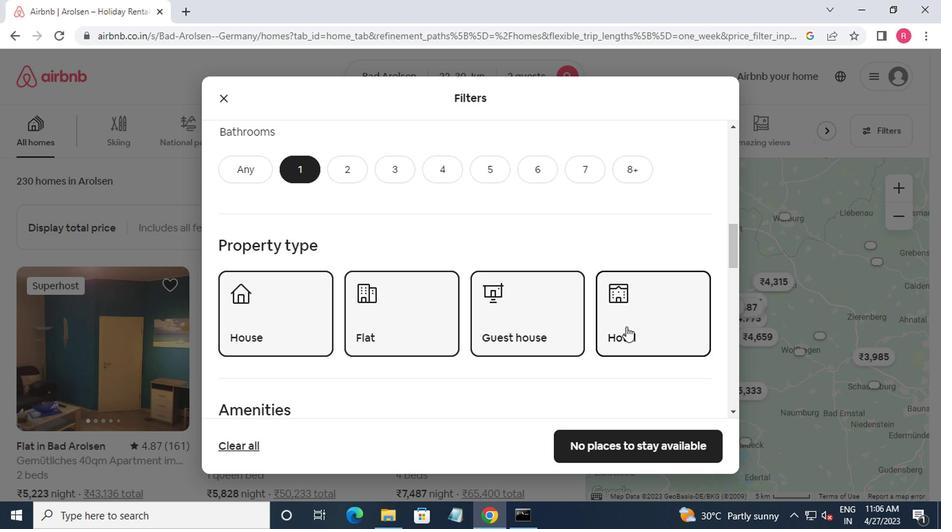 
Action: Mouse scrolled (622, 332) with delta (0, 0)
Screenshot: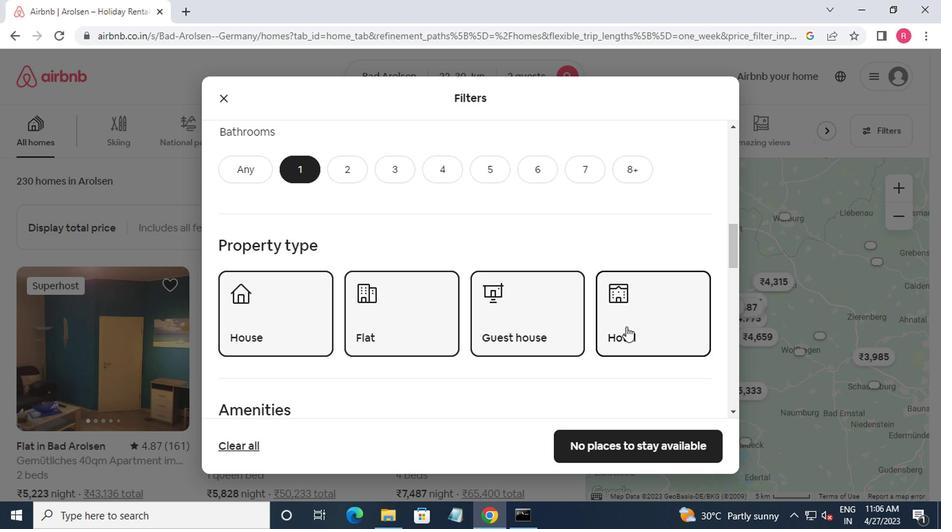 
Action: Mouse moved to (618, 338)
Screenshot: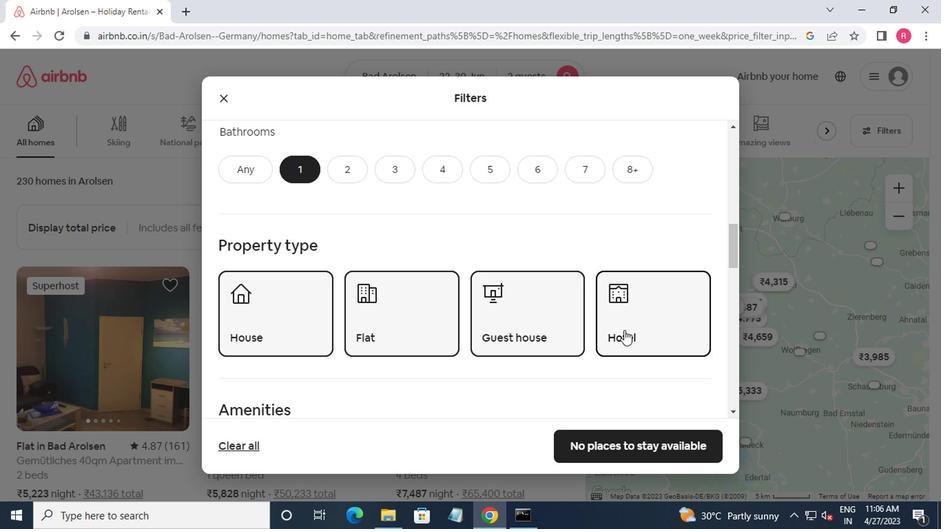 
Action: Mouse scrolled (618, 337) with delta (0, 0)
Screenshot: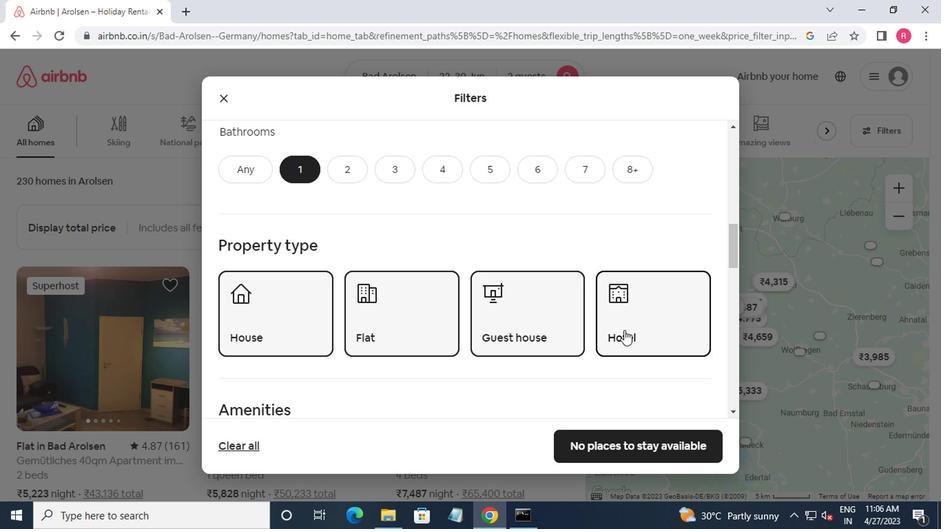 
Action: Mouse moved to (614, 342)
Screenshot: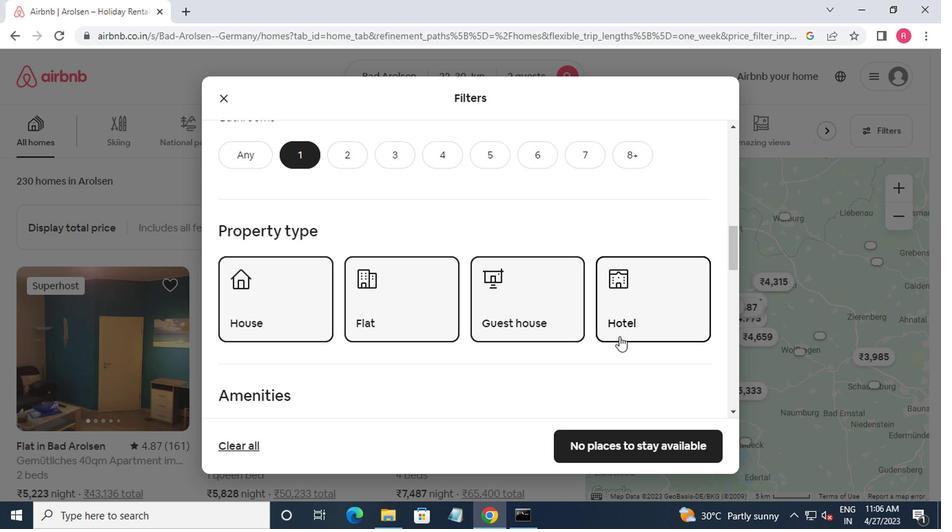 
Action: Mouse scrolled (614, 341) with delta (0, 0)
Screenshot: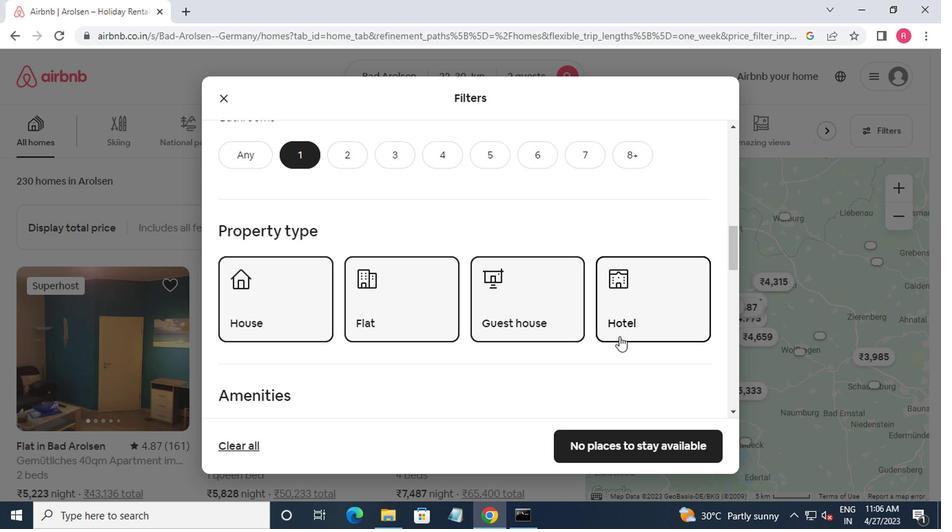 
Action: Mouse moved to (582, 345)
Screenshot: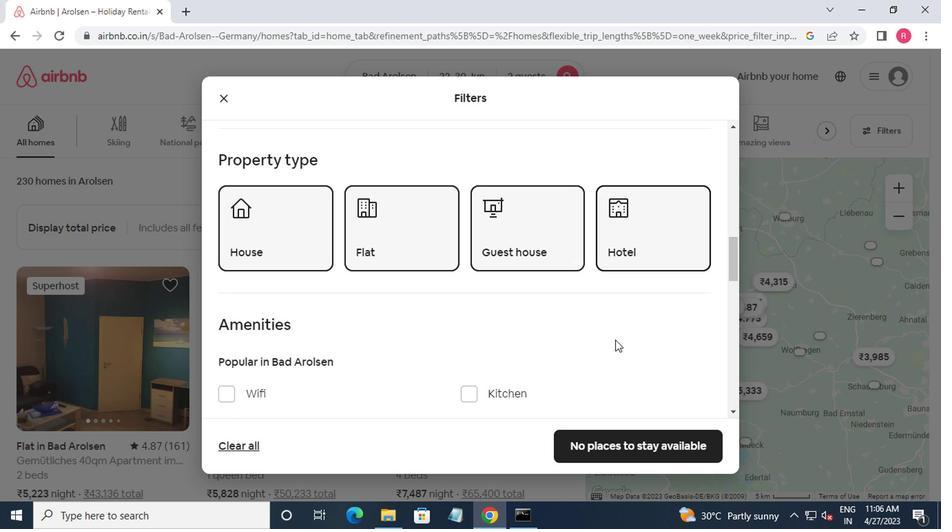 
Action: Mouse scrolled (582, 344) with delta (0, 0)
Screenshot: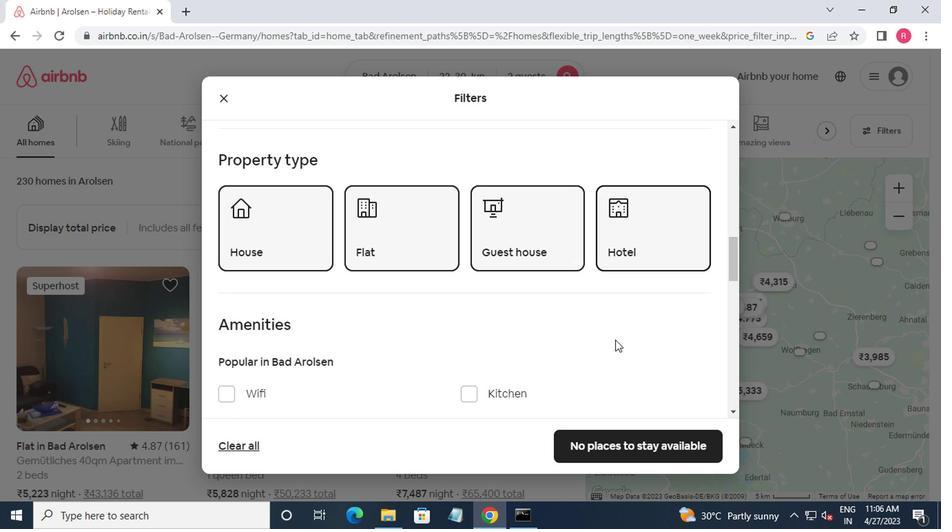 
Action: Mouse moved to (363, 327)
Screenshot: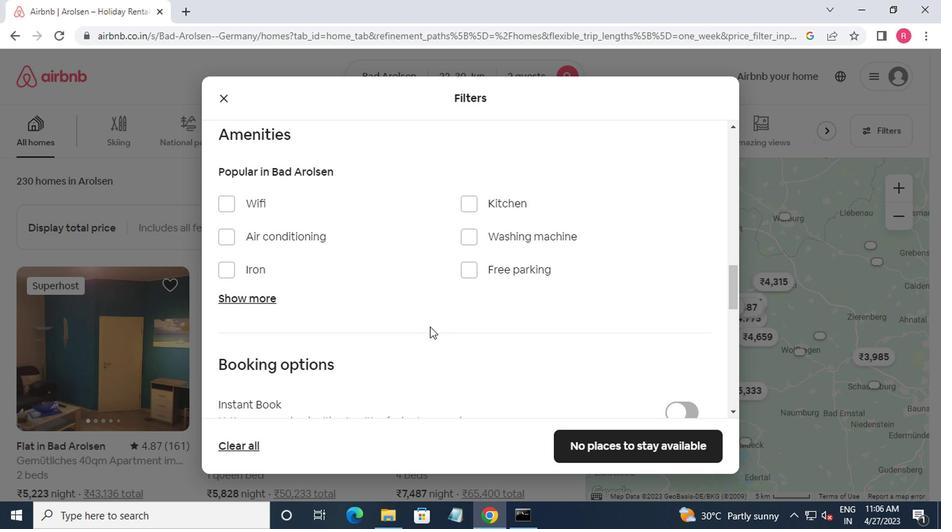 
Action: Mouse scrolled (363, 326) with delta (0, 0)
Screenshot: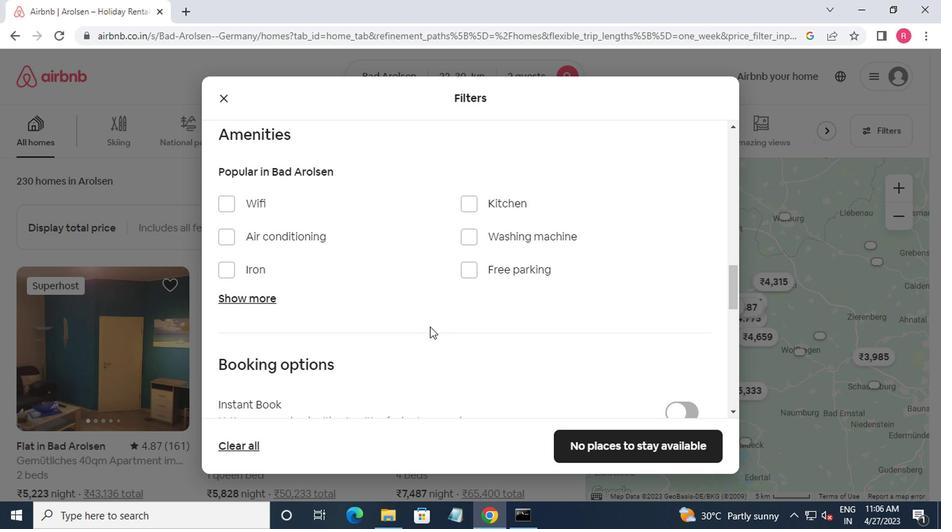 
Action: Mouse moved to (362, 327)
Screenshot: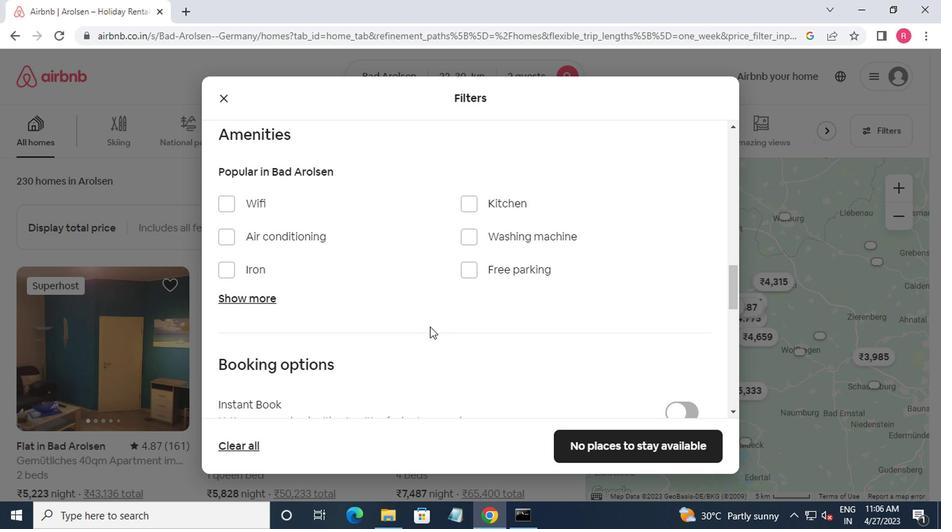 
Action: Mouse scrolled (362, 326) with delta (0, 0)
Screenshot: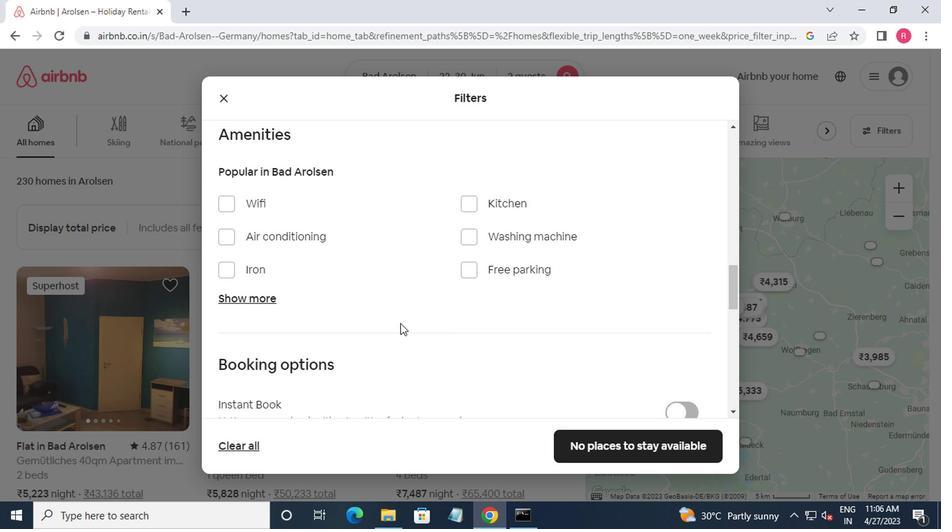 
Action: Mouse moved to (684, 326)
Screenshot: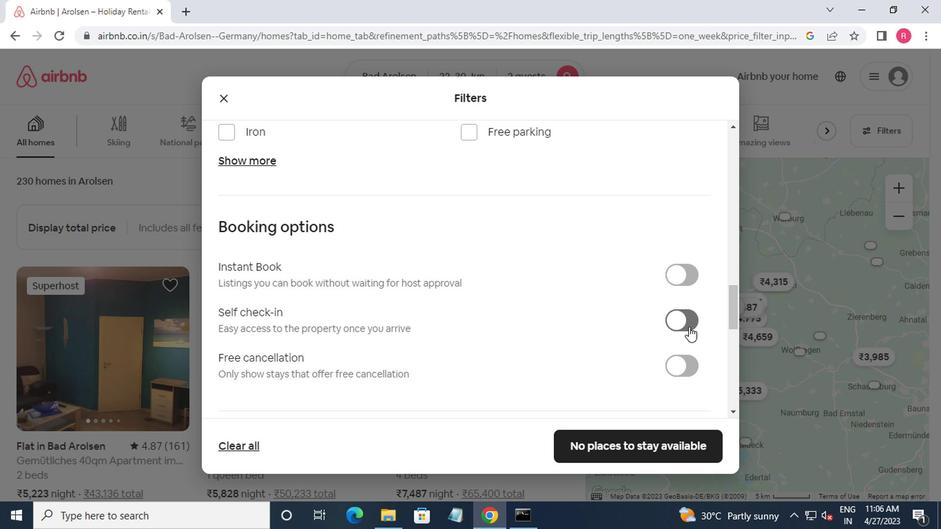 
Action: Mouse pressed left at (684, 326)
Screenshot: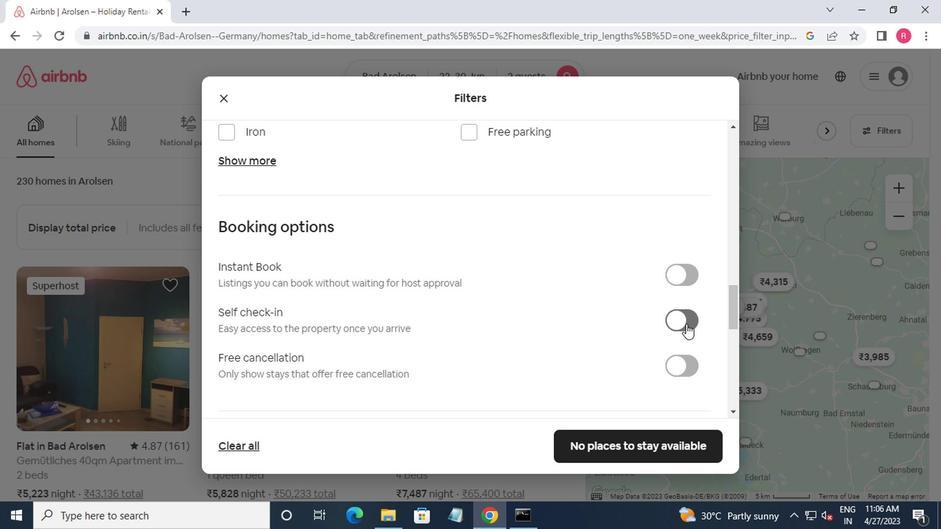 
Action: Mouse moved to (682, 324)
Screenshot: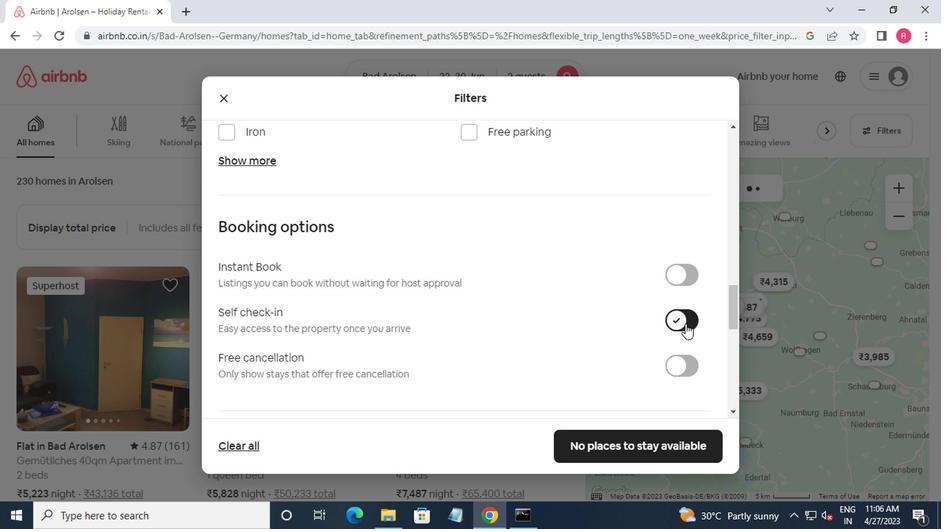 
Action: Mouse scrolled (682, 323) with delta (0, 0)
Screenshot: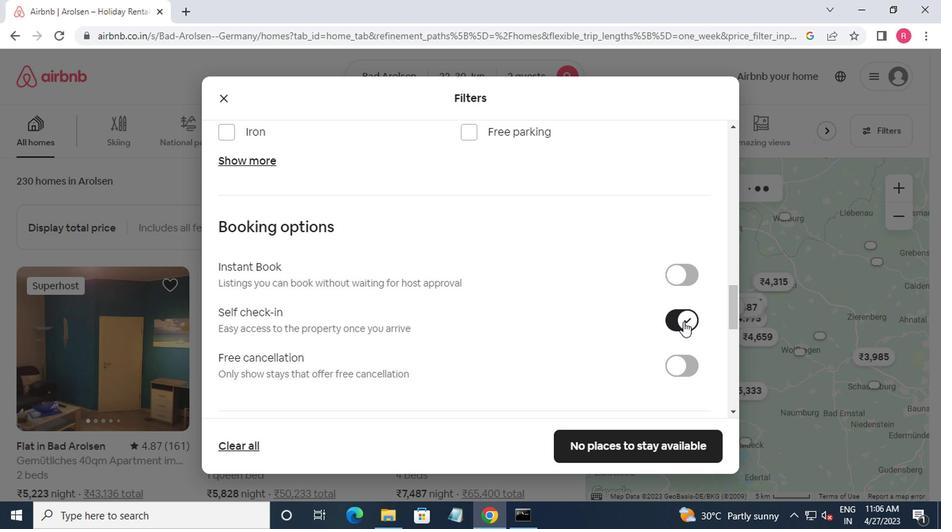 
Action: Mouse scrolled (682, 323) with delta (0, 0)
Screenshot: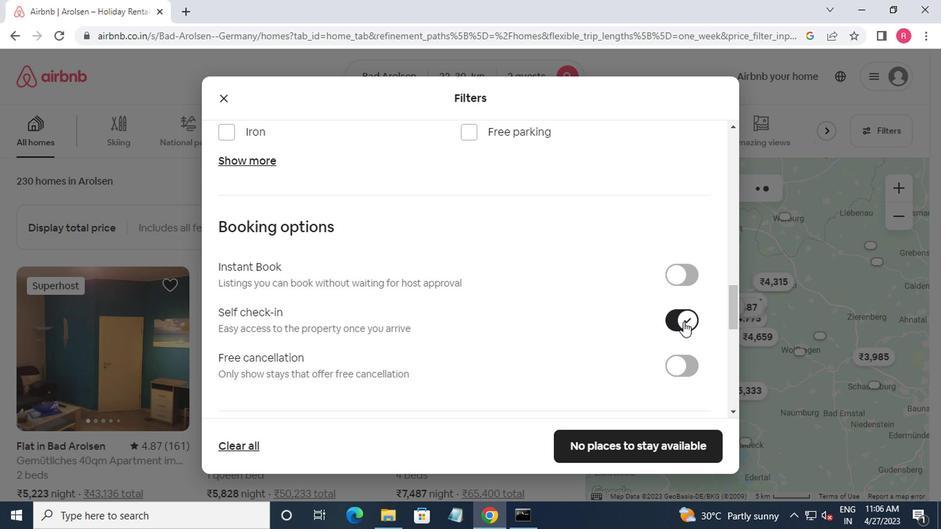 
Action: Mouse moved to (682, 324)
Screenshot: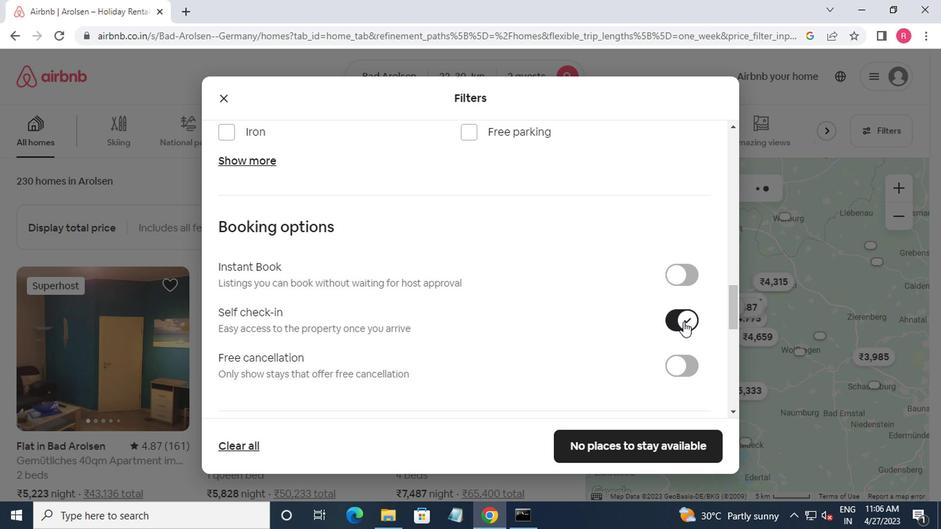 
Action: Mouse scrolled (682, 323) with delta (0, 0)
Screenshot: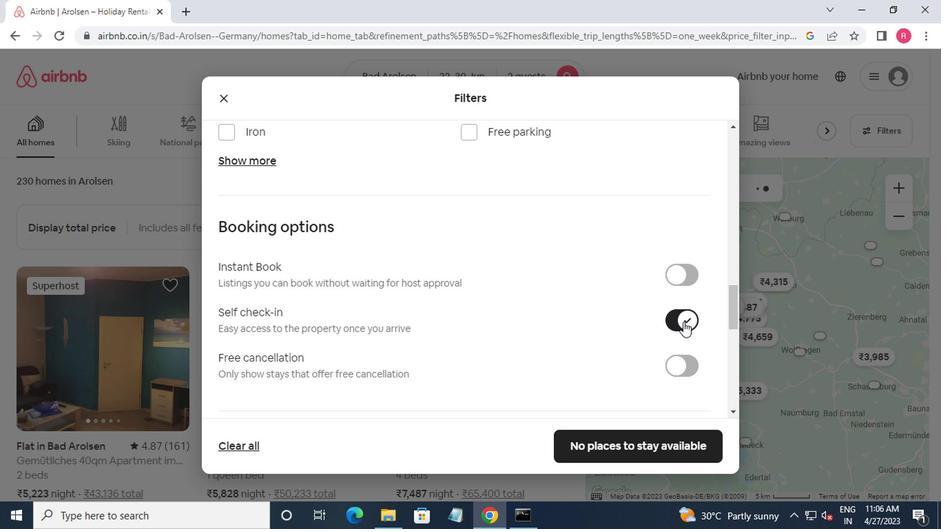 
Action: Mouse moved to (680, 325)
Screenshot: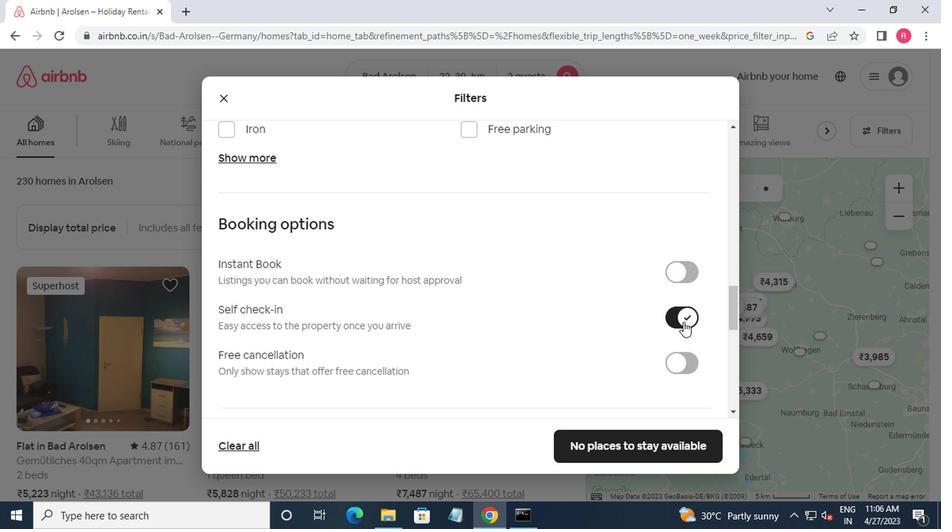 
Action: Mouse scrolled (680, 324) with delta (0, 0)
Screenshot: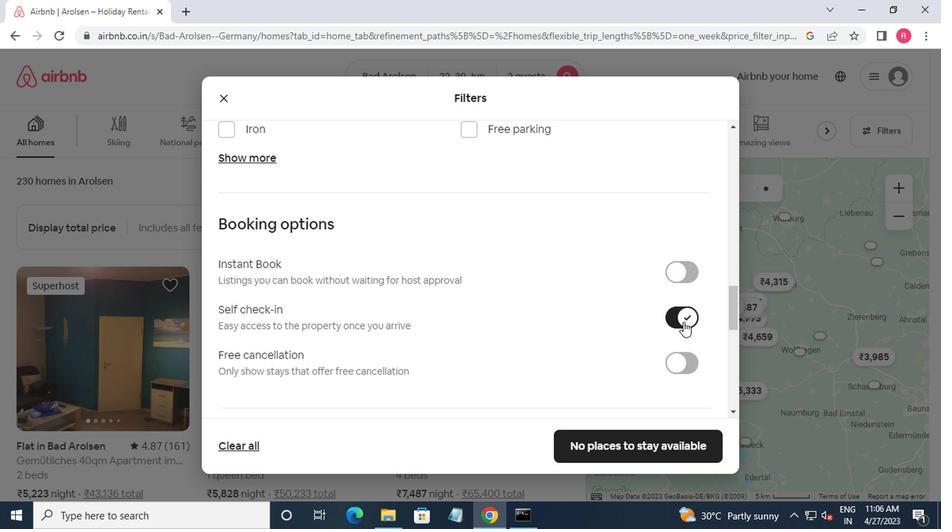 
Action: Mouse moved to (657, 332)
Screenshot: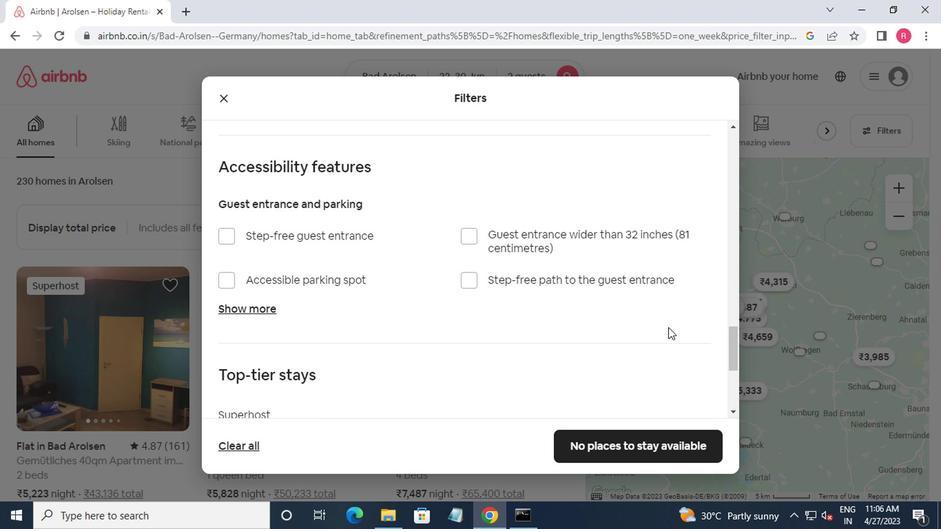 
Action: Mouse scrolled (657, 332) with delta (0, 0)
Screenshot: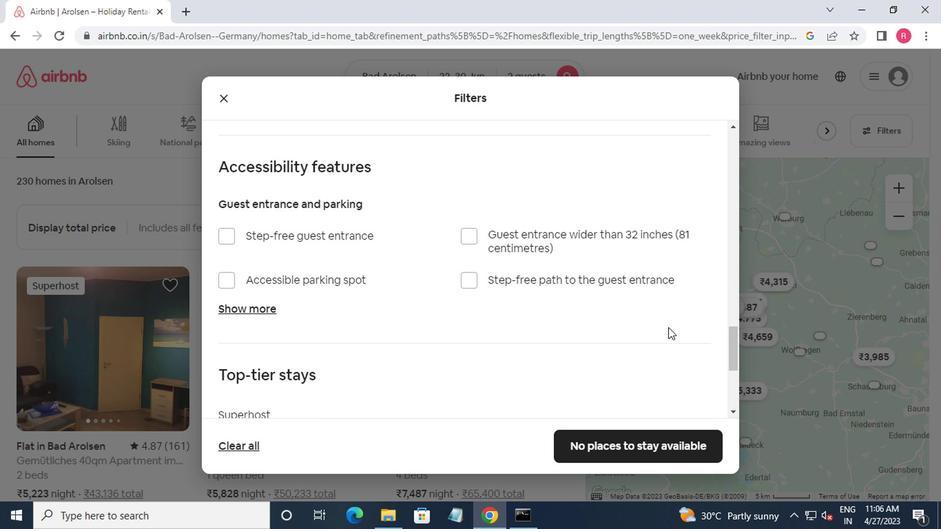 
Action: Mouse moved to (656, 333)
Screenshot: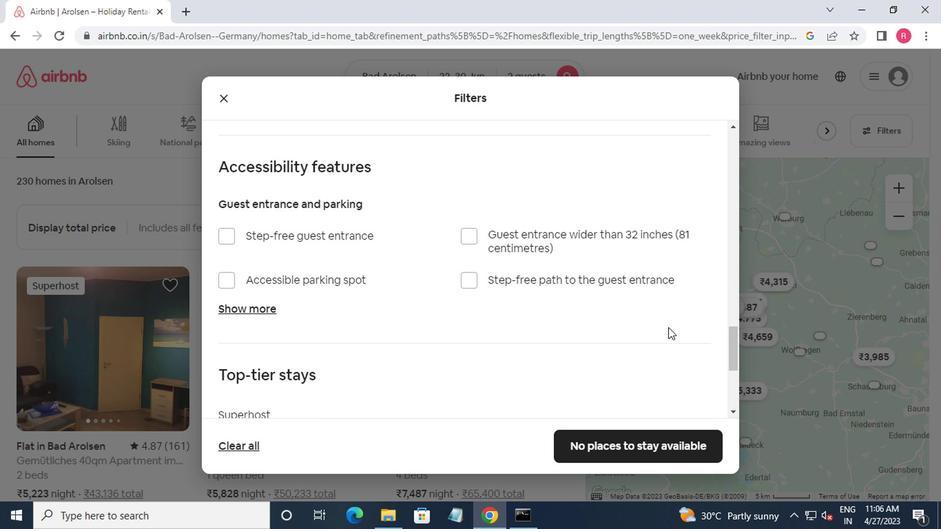 
Action: Mouse scrolled (656, 332) with delta (0, 0)
Screenshot: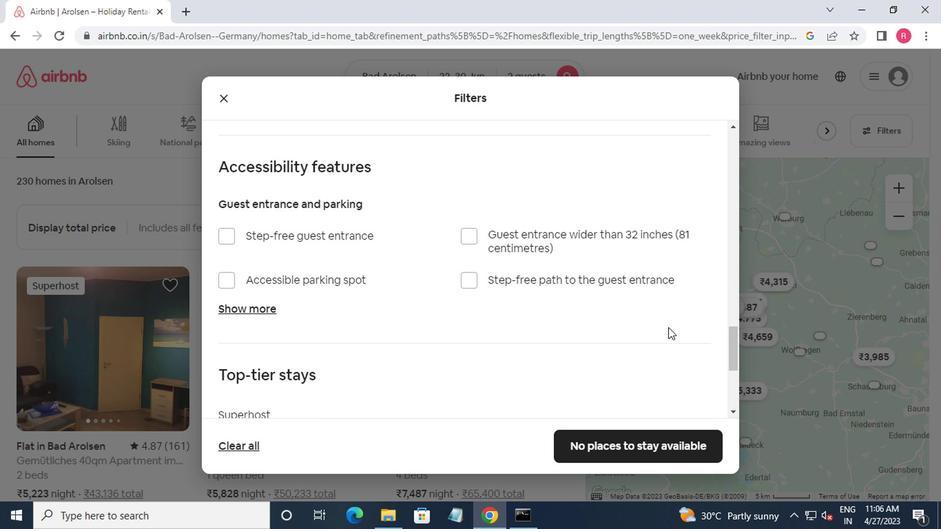 
Action: Mouse moved to (655, 333)
Screenshot: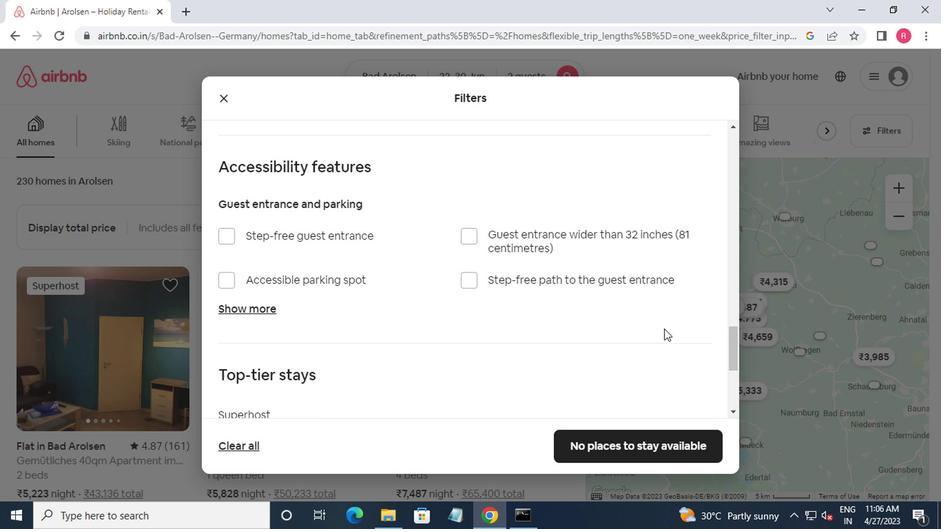 
Action: Mouse scrolled (655, 332) with delta (0, 0)
Screenshot: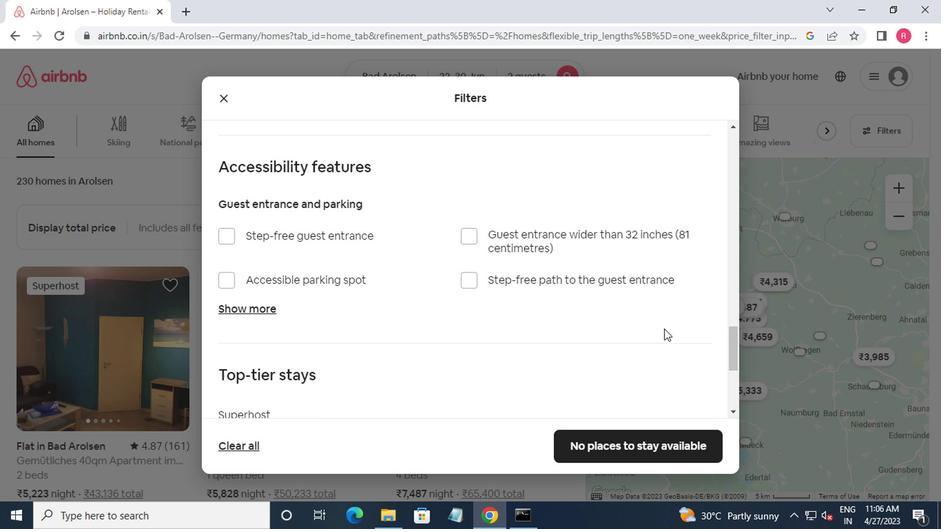
Action: Mouse moved to (654, 333)
Screenshot: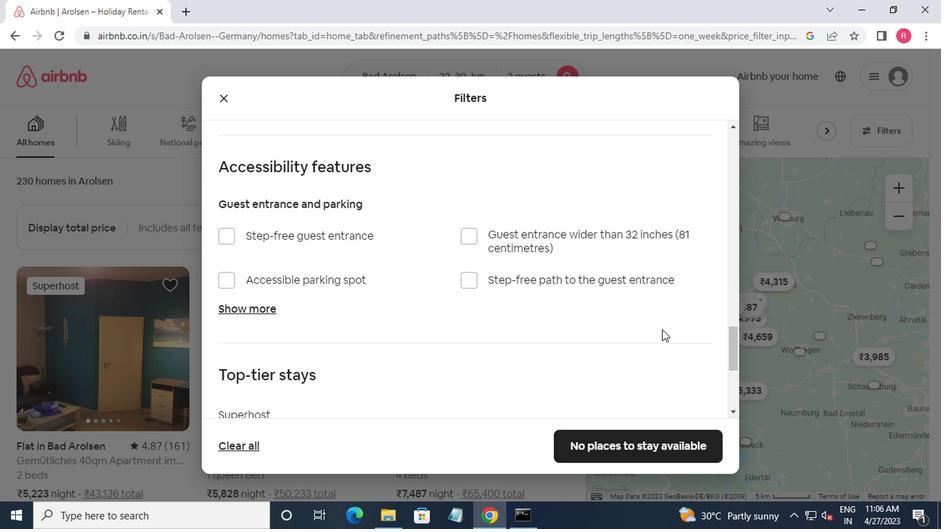 
Action: Mouse scrolled (654, 333) with delta (0, 0)
Screenshot: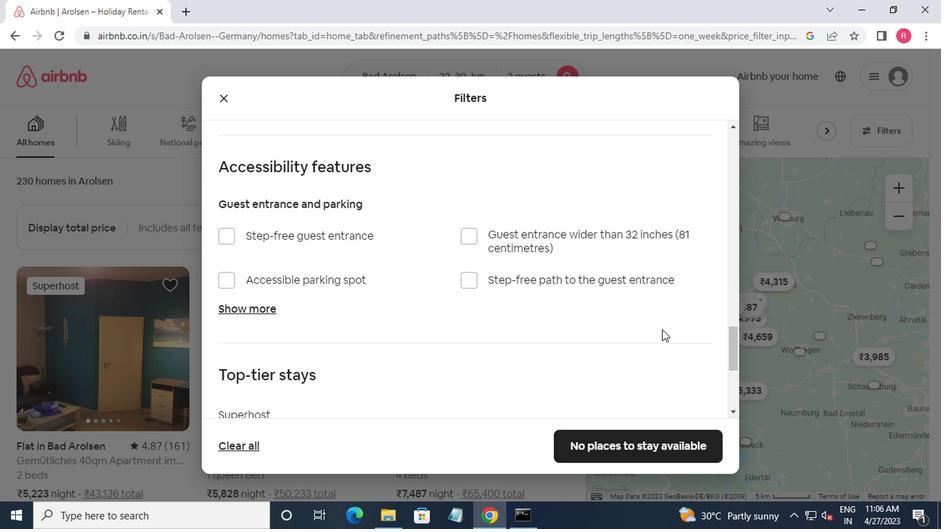
Action: Mouse moved to (222, 327)
Screenshot: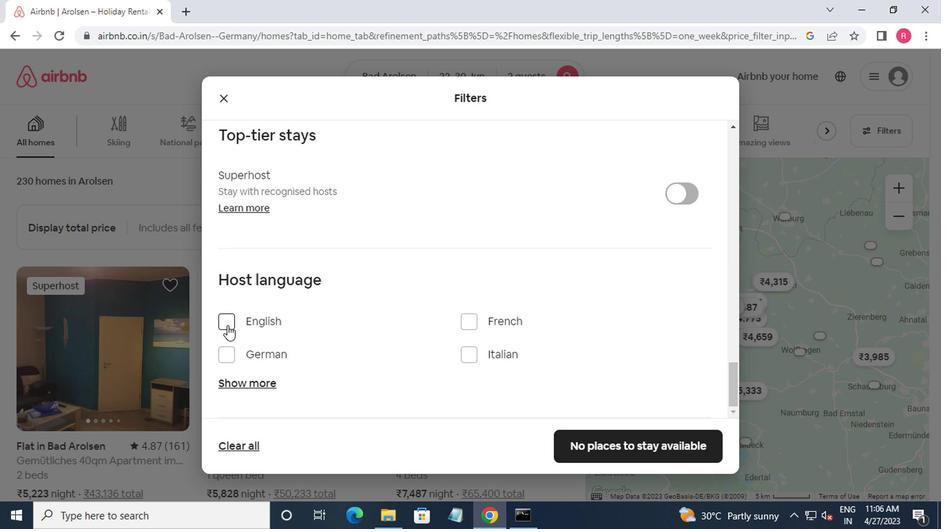 
Action: Mouse pressed left at (222, 327)
Screenshot: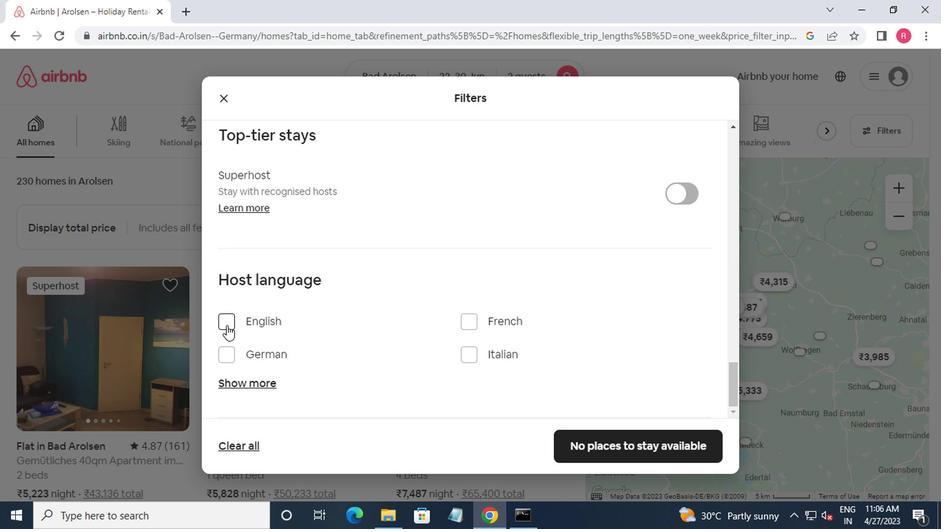 
Action: Mouse moved to (455, 385)
Screenshot: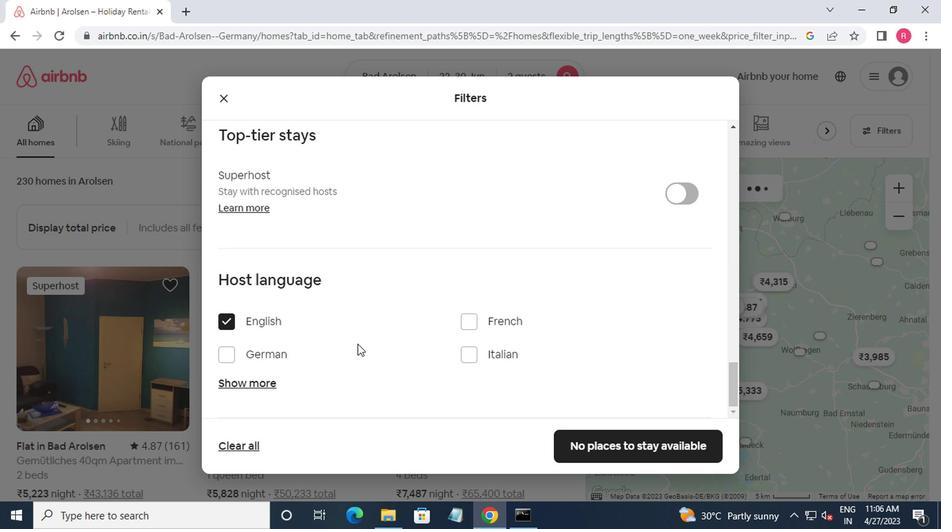 
Action: Mouse scrolled (455, 384) with delta (0, 0)
Screenshot: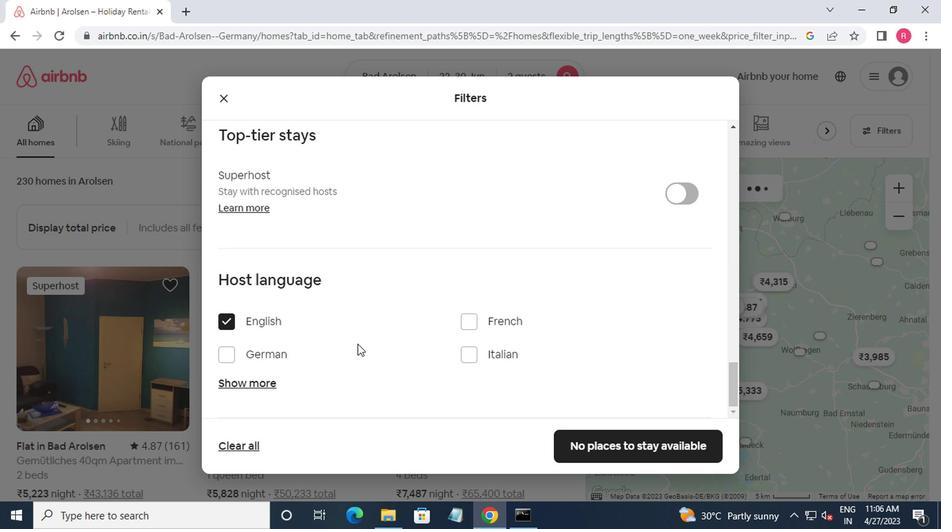 
Action: Mouse moved to (490, 408)
Screenshot: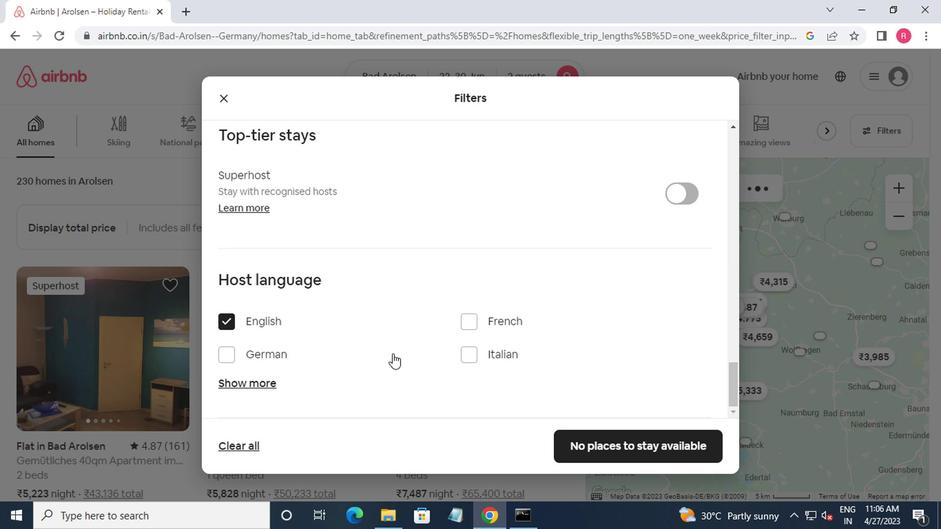 
Action: Mouse scrolled (490, 407) with delta (0, 0)
Screenshot: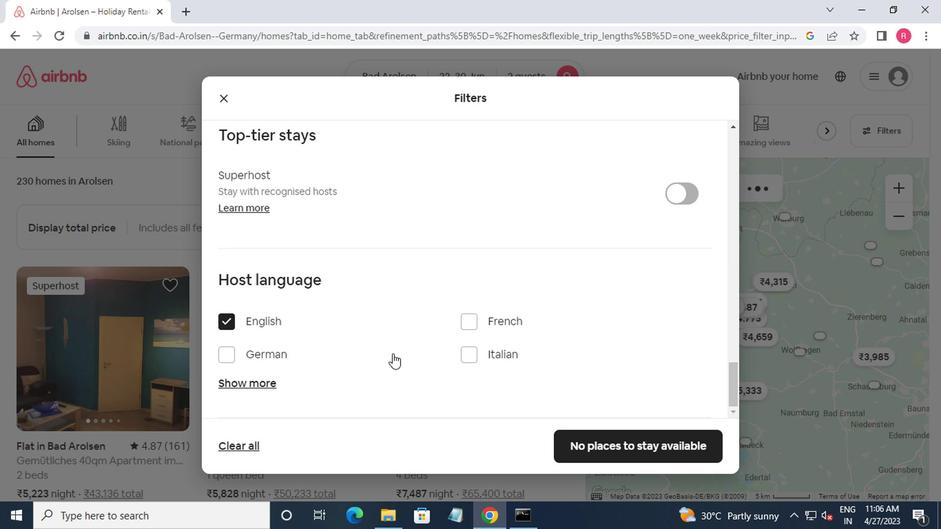 
Action: Mouse moved to (588, 442)
Screenshot: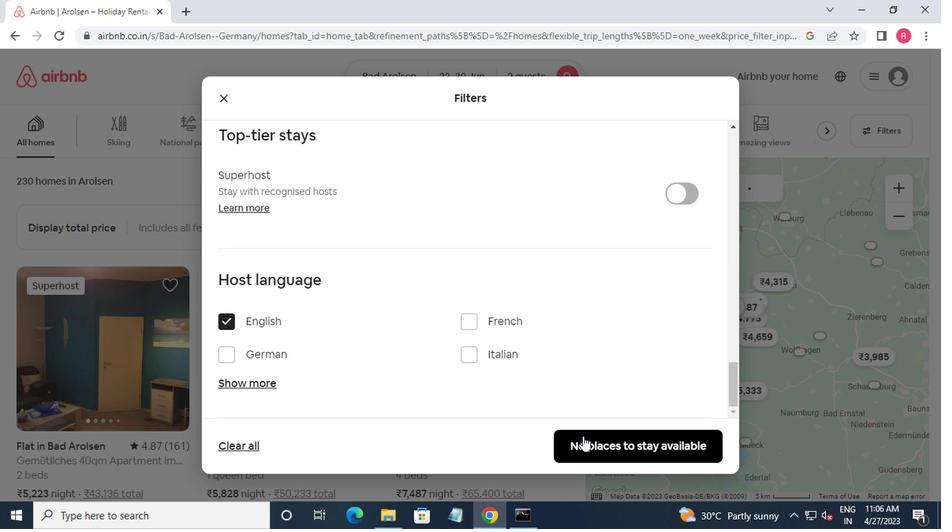 
Action: Mouse pressed left at (588, 442)
Screenshot: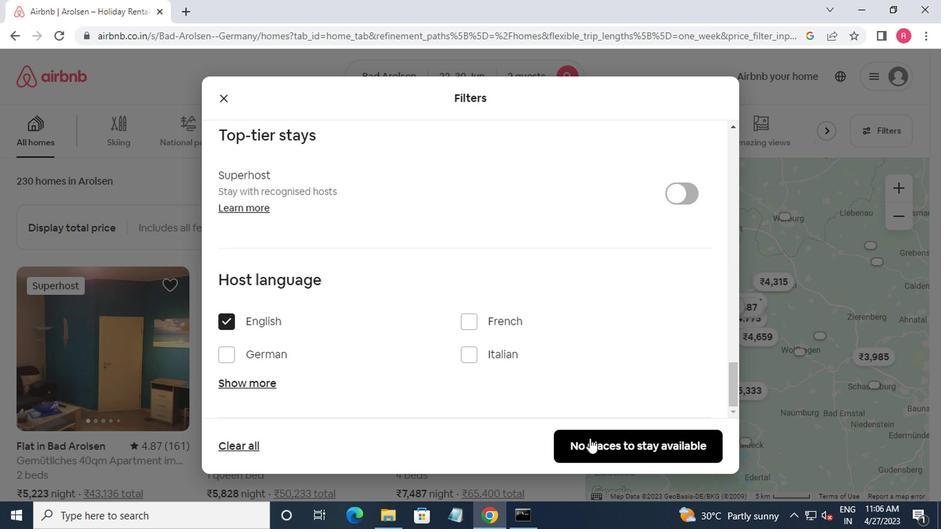 
Action: Mouse moved to (584, 439)
Screenshot: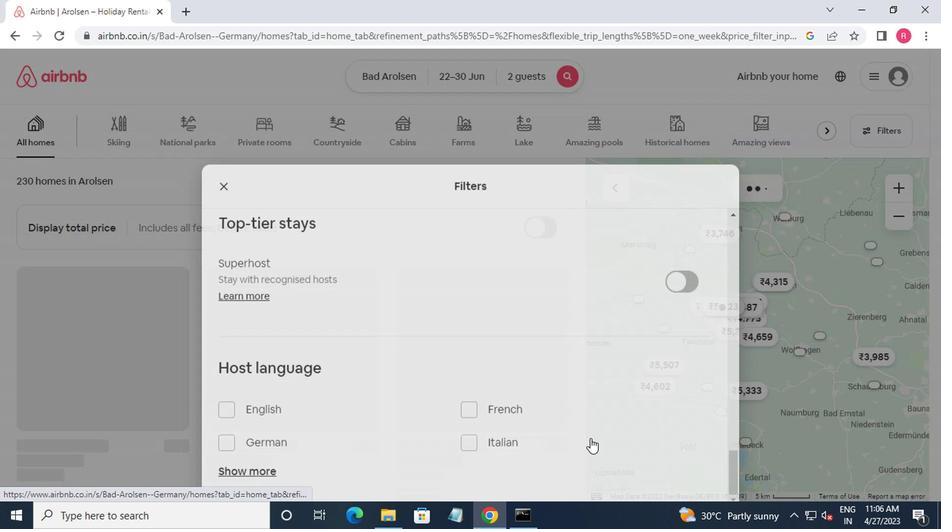 
